 Task: Research Airbnb properties in Voronezh, Russia from 9th December, 2023 to 12th December, 2023 for 1 adult.1  bedroom having 1 bed and 1 bathroom. Property type can be flat. Amenities needed are: wifi. Look for 3 properties as per requirement.
Action: Mouse moved to (342, 136)
Screenshot: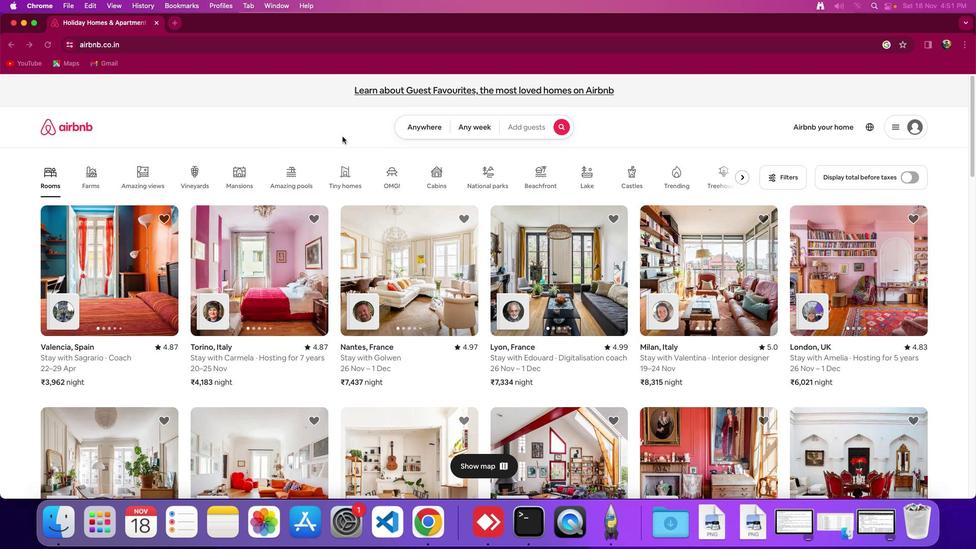 
Action: Mouse pressed left at (342, 136)
Screenshot: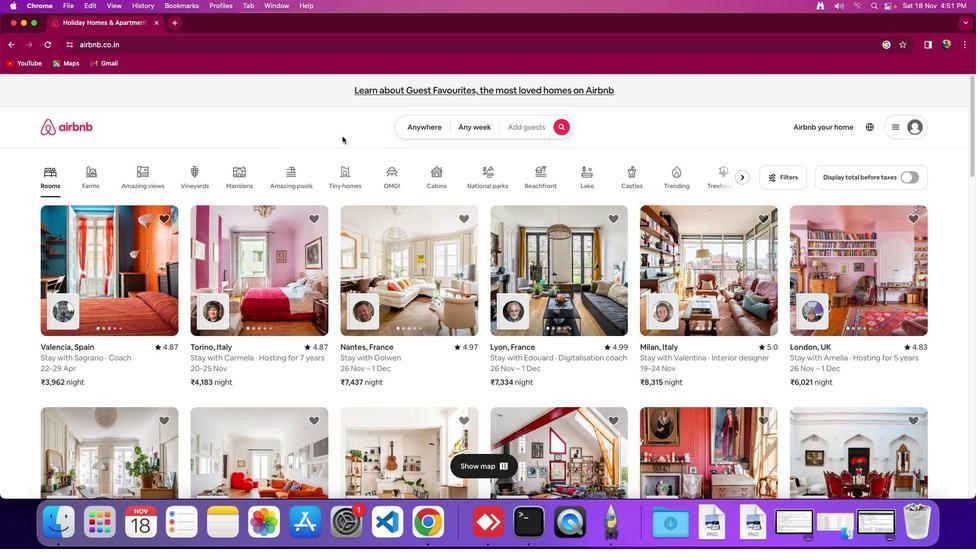 
Action: Mouse moved to (415, 129)
Screenshot: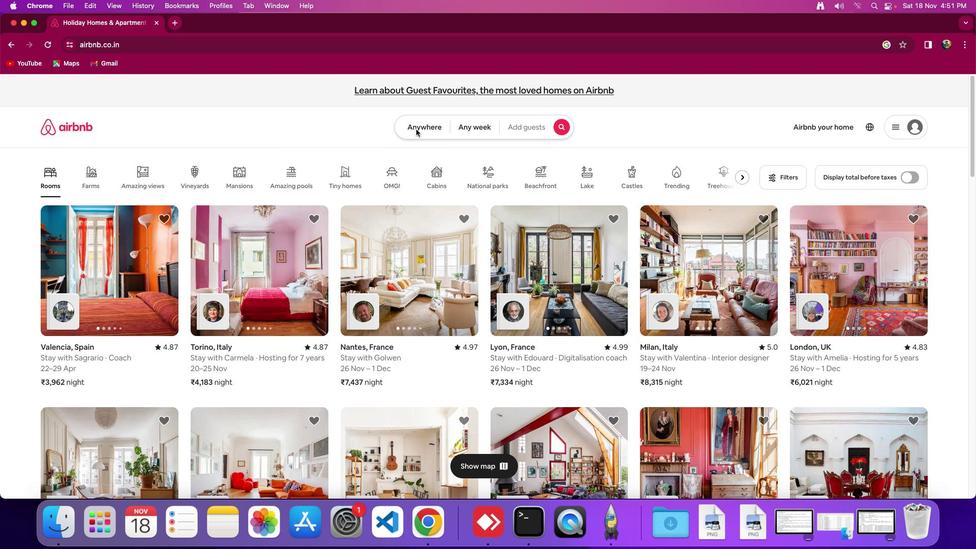 
Action: Mouse pressed left at (415, 129)
Screenshot: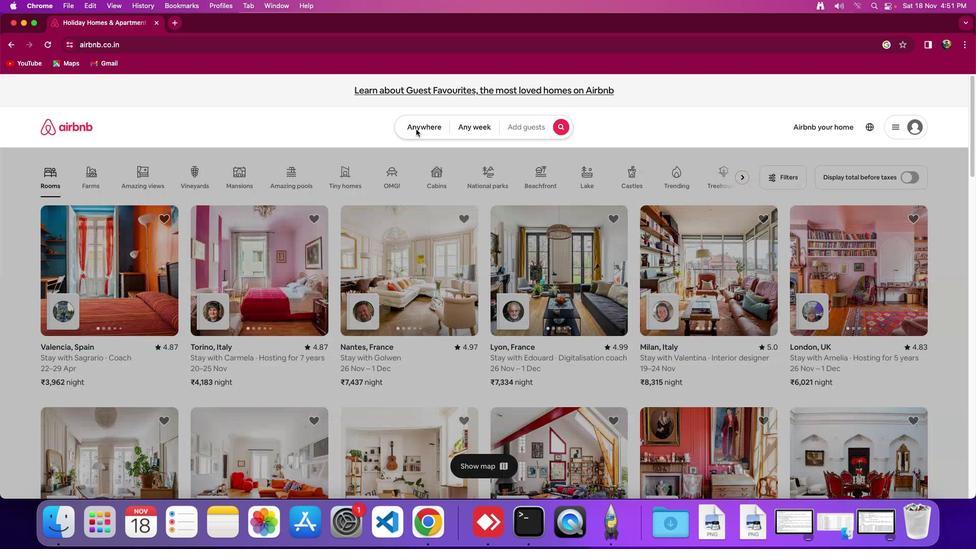 
Action: Mouse moved to (343, 166)
Screenshot: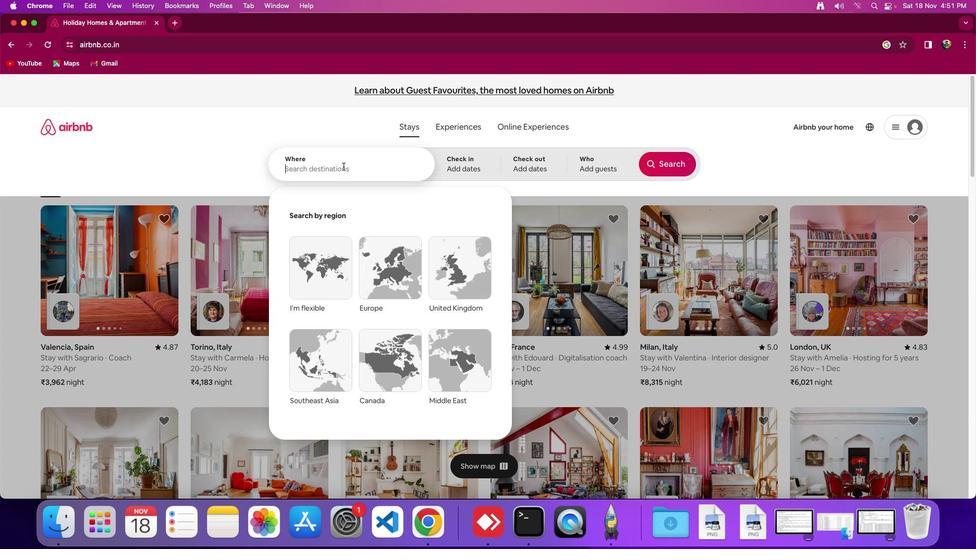 
Action: Mouse pressed left at (343, 166)
Screenshot: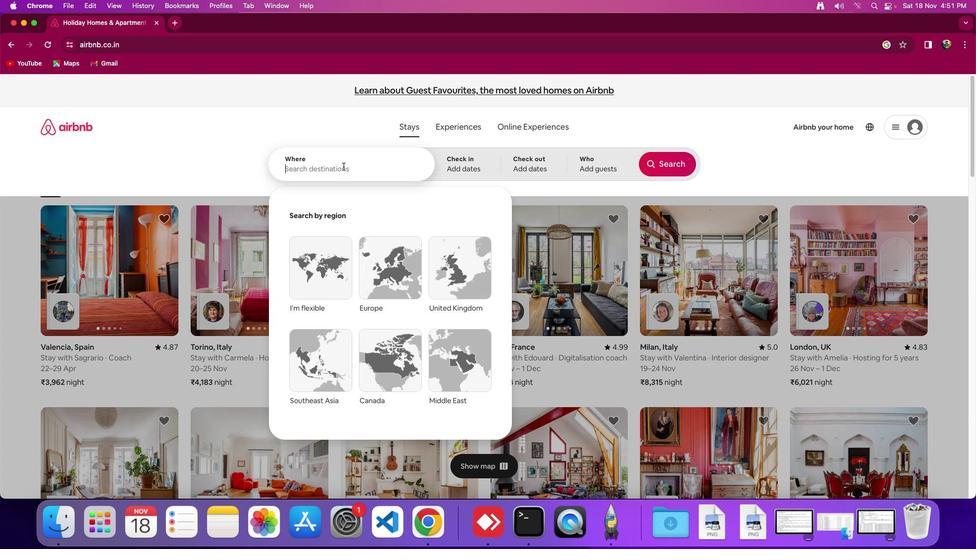 
Action: Key pressed Key.shift_r'V''o''r''o''n''e''z''h'','Key.spaceKey.shift_r'R''u''s''s''i''a'
Screenshot: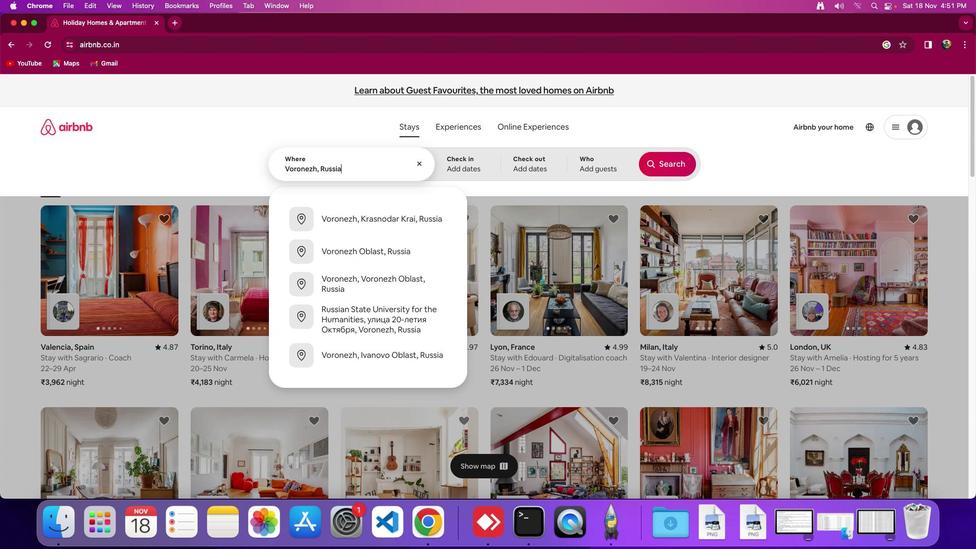 
Action: Mouse moved to (468, 169)
Screenshot: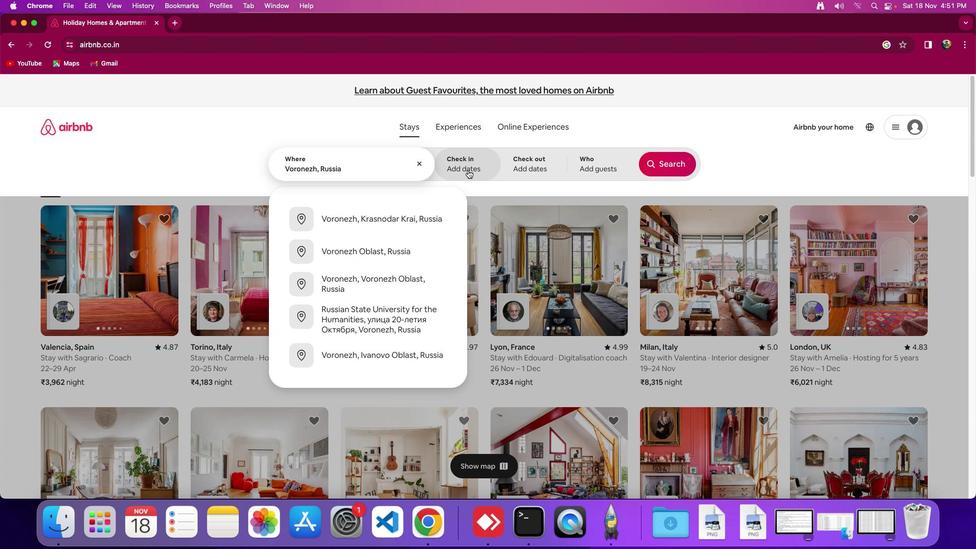 
Action: Mouse pressed left at (468, 169)
Screenshot: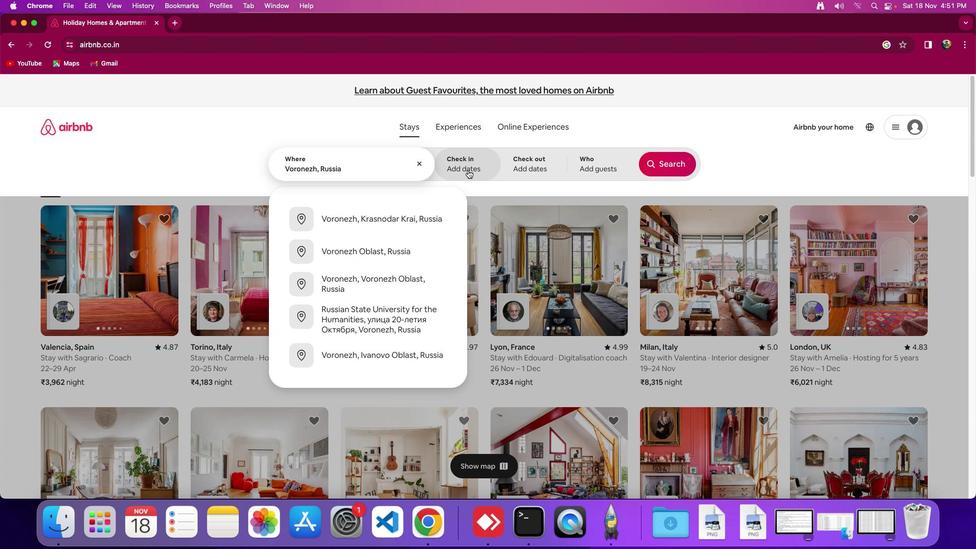 
Action: Mouse moved to (553, 340)
Screenshot: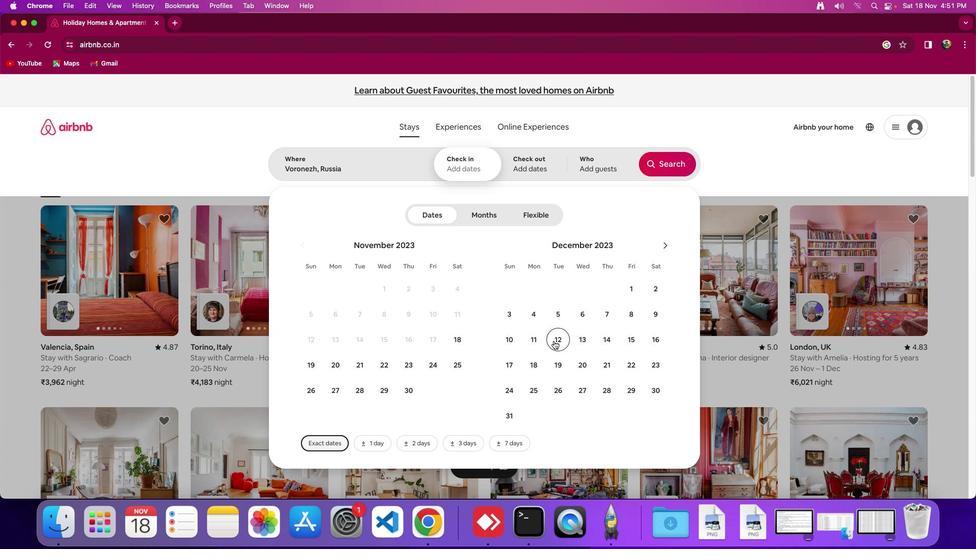 
Action: Mouse pressed left at (553, 340)
Screenshot: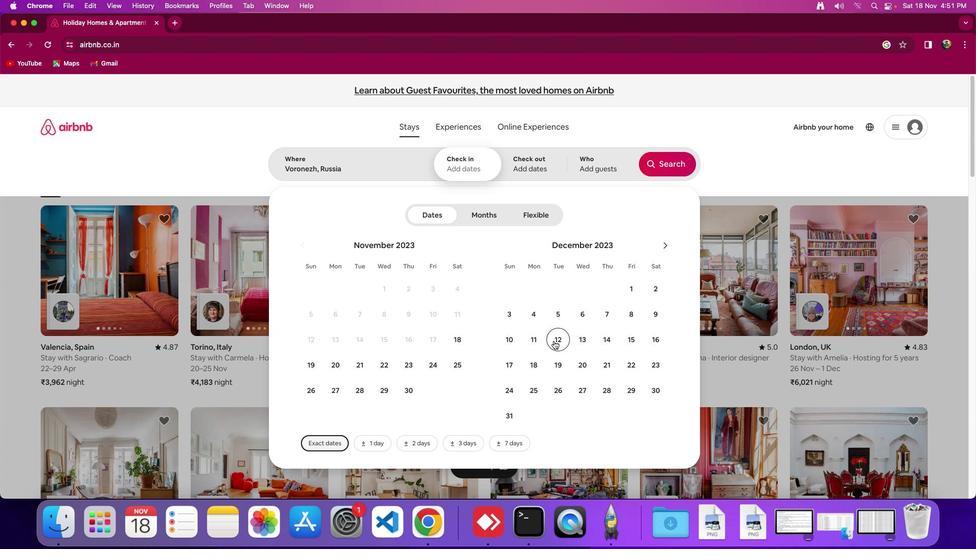 
Action: Mouse moved to (661, 312)
Screenshot: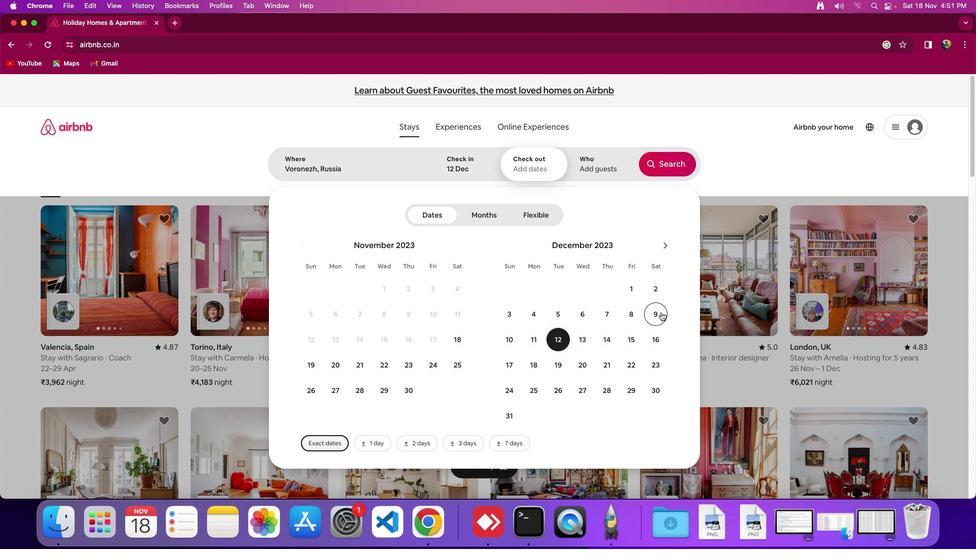 
Action: Mouse pressed left at (661, 312)
Screenshot: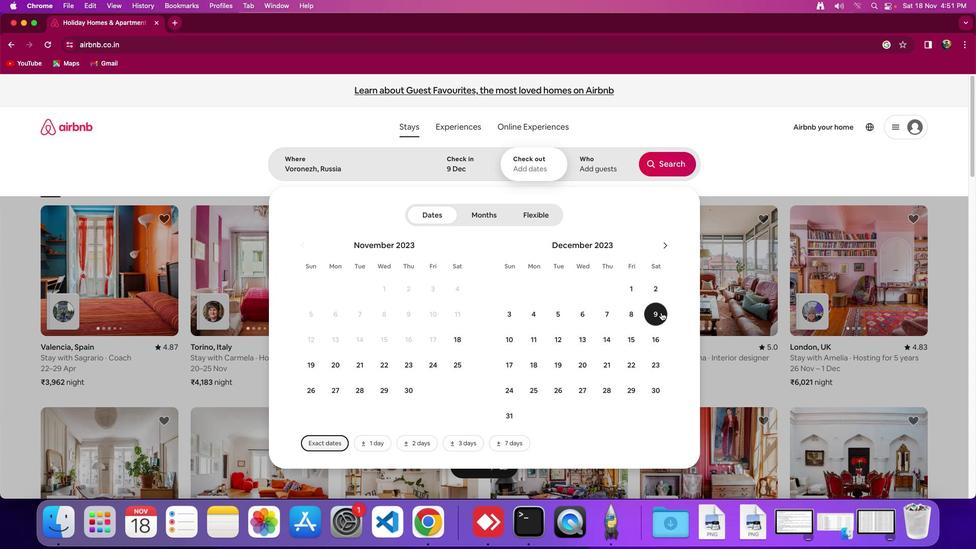 
Action: Mouse moved to (554, 345)
Screenshot: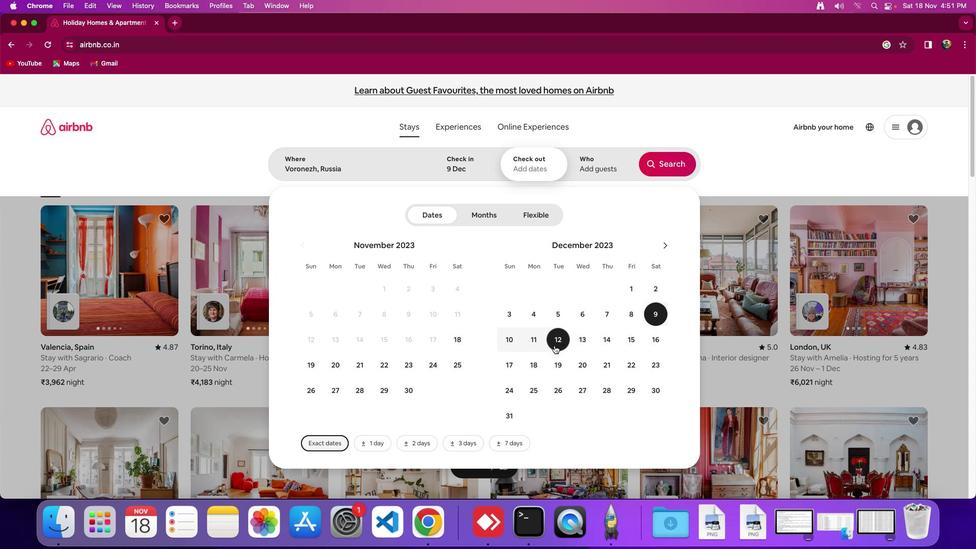 
Action: Mouse pressed left at (554, 345)
Screenshot: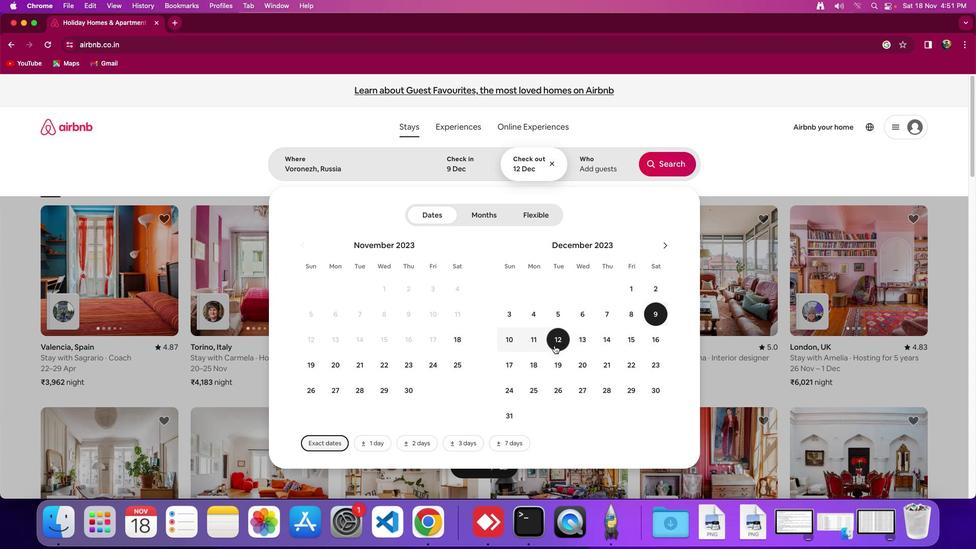 
Action: Mouse moved to (604, 164)
Screenshot: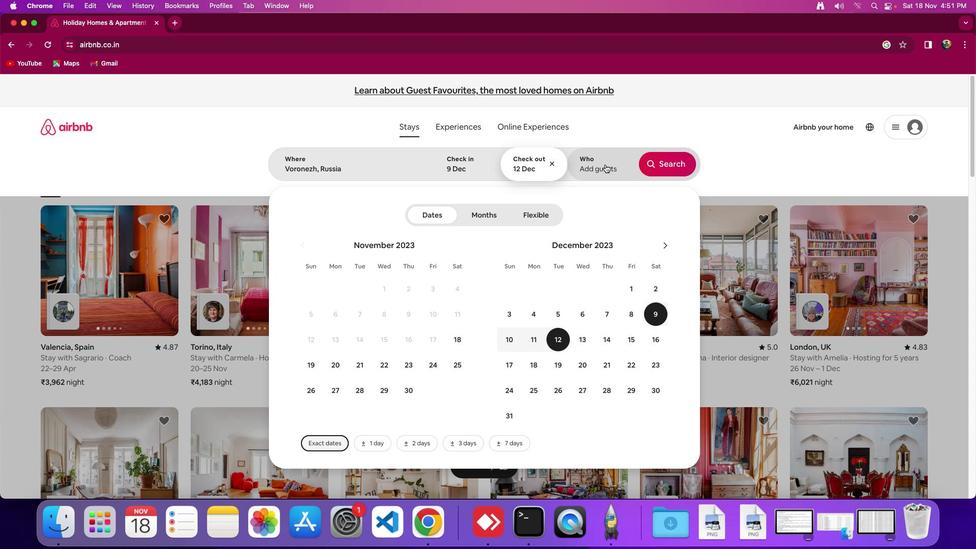 
Action: Mouse pressed left at (604, 164)
Screenshot: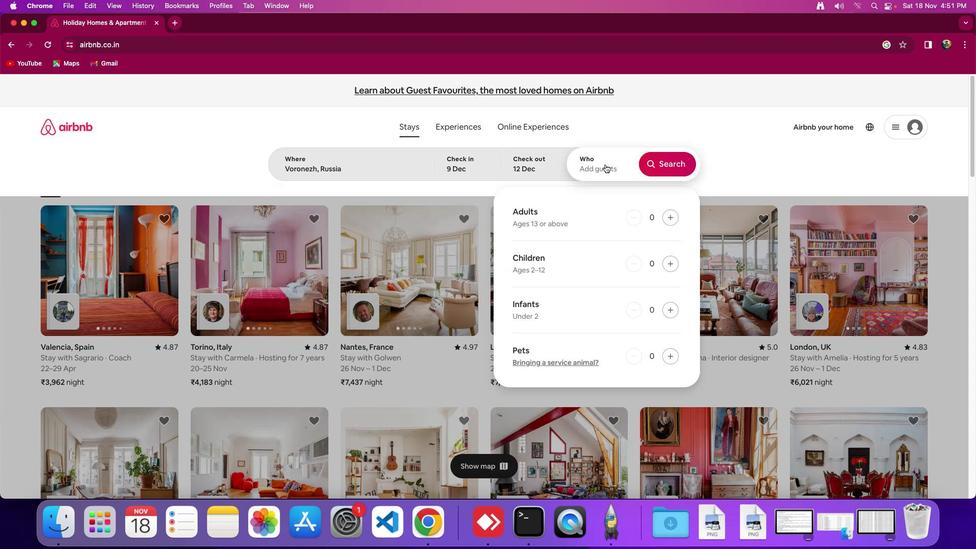 
Action: Mouse moved to (673, 219)
Screenshot: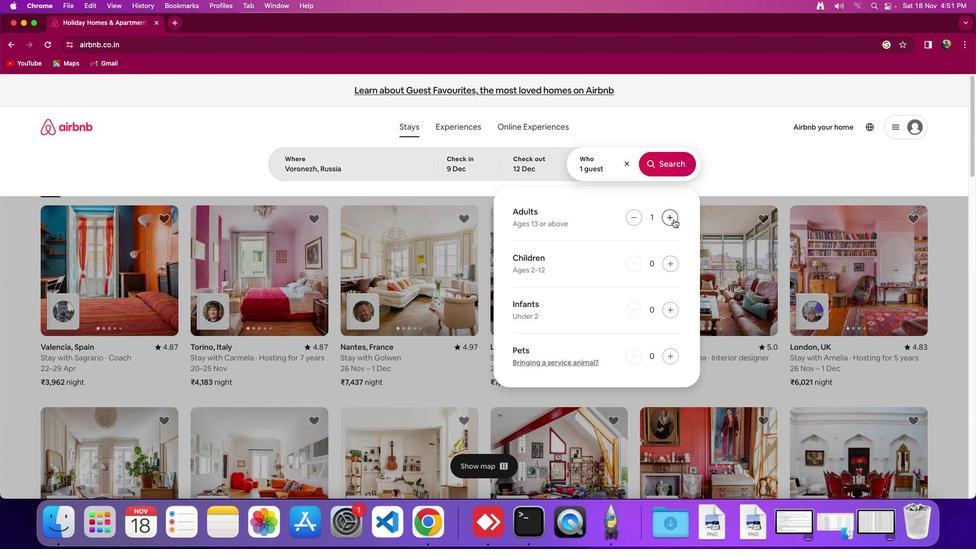 
Action: Mouse pressed left at (673, 219)
Screenshot: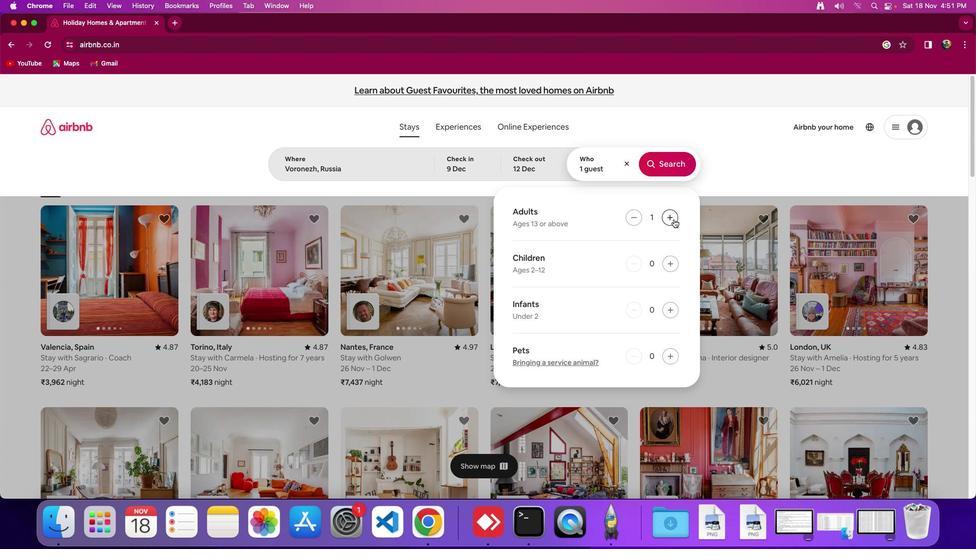 
Action: Mouse moved to (665, 165)
Screenshot: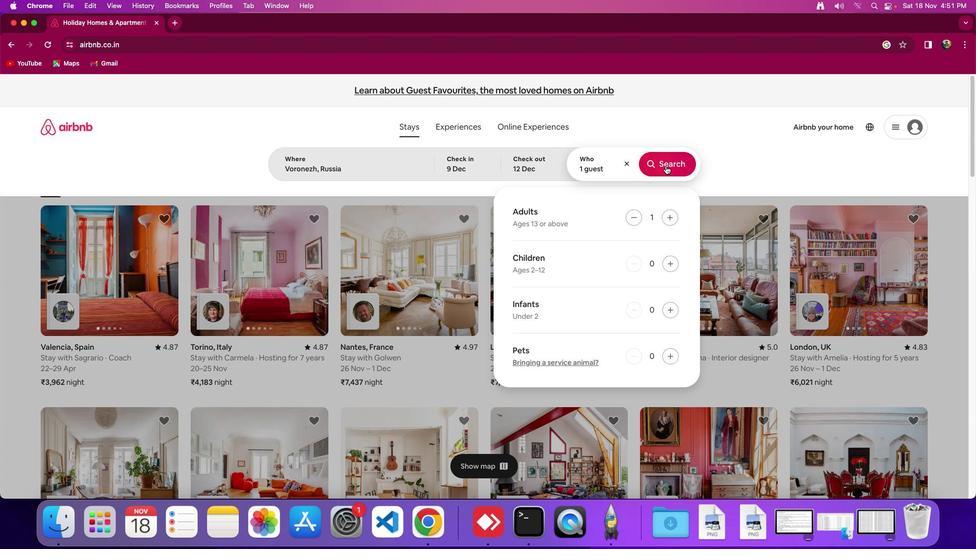 
Action: Mouse pressed left at (665, 165)
Screenshot: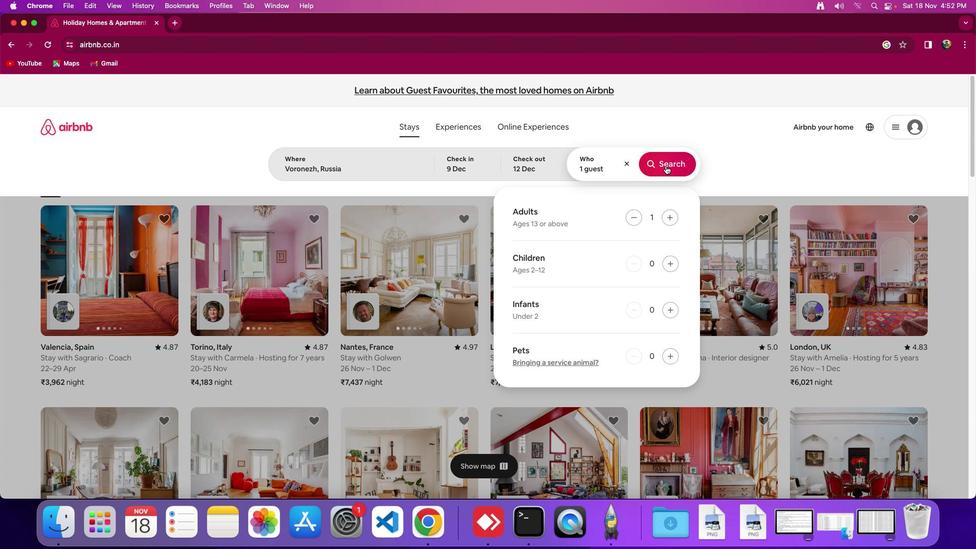 
Action: Mouse moved to (805, 133)
Screenshot: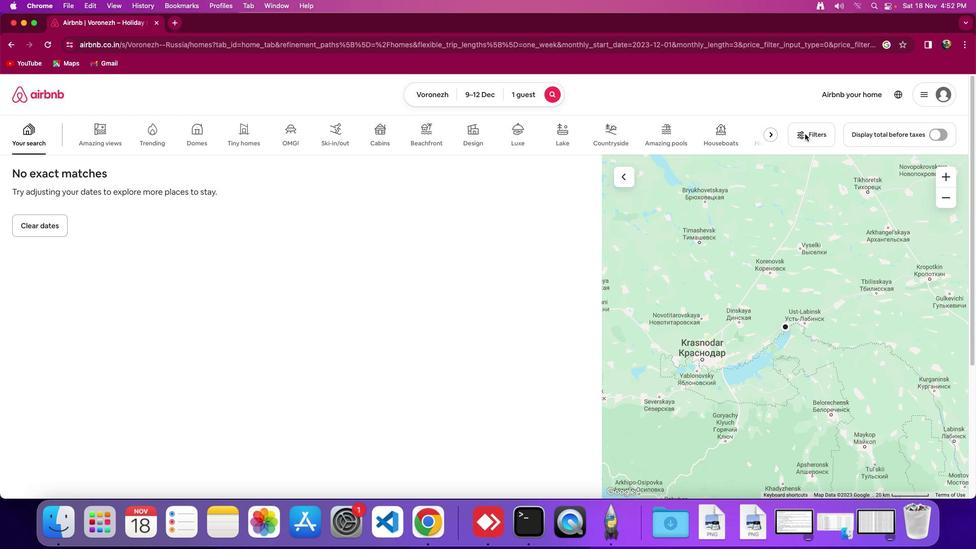 
Action: Mouse pressed left at (805, 133)
Screenshot: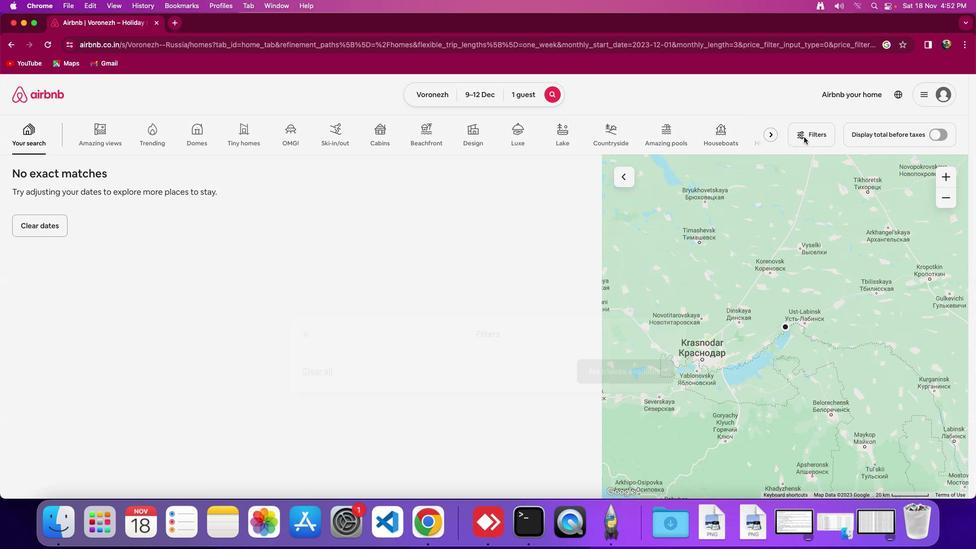 
Action: Mouse moved to (524, 279)
Screenshot: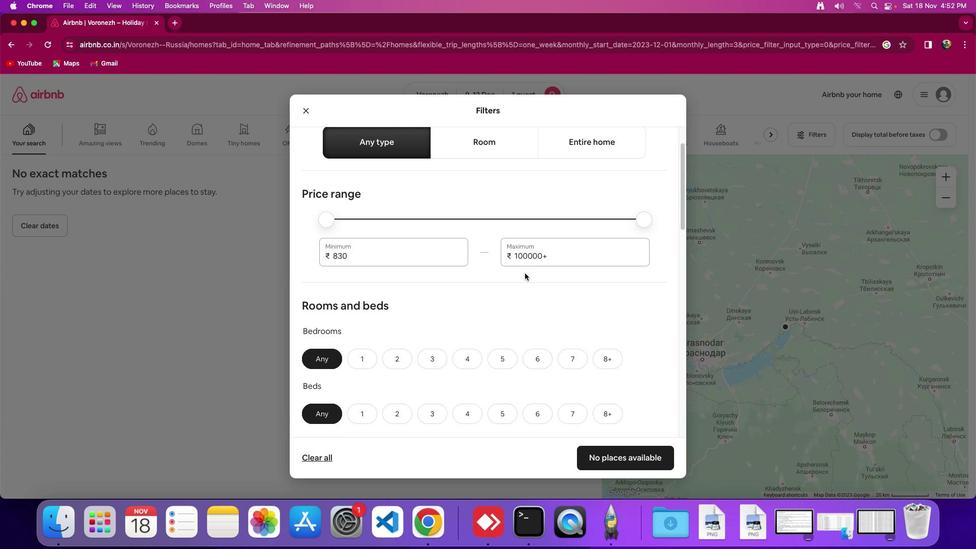 
Action: Mouse scrolled (524, 279) with delta (0, 0)
Screenshot: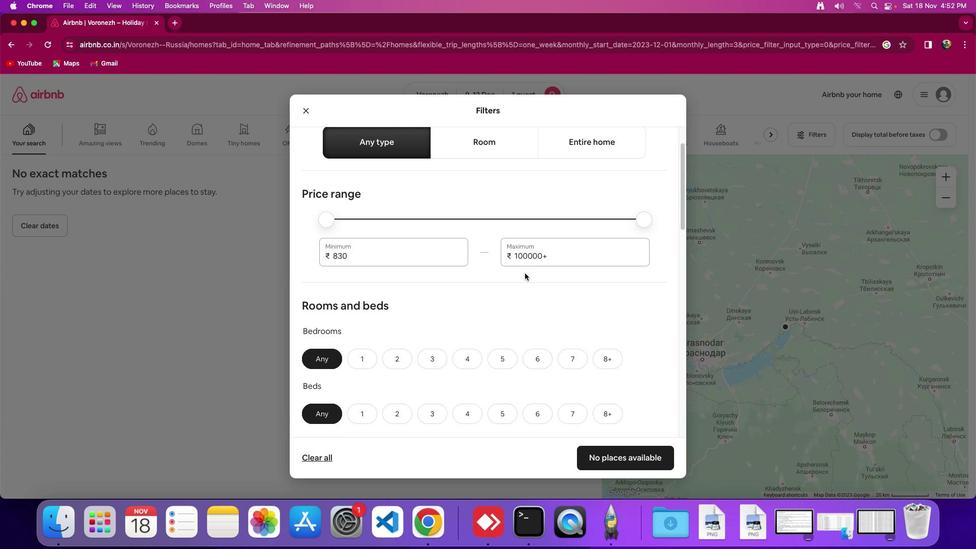 
Action: Mouse moved to (524, 277)
Screenshot: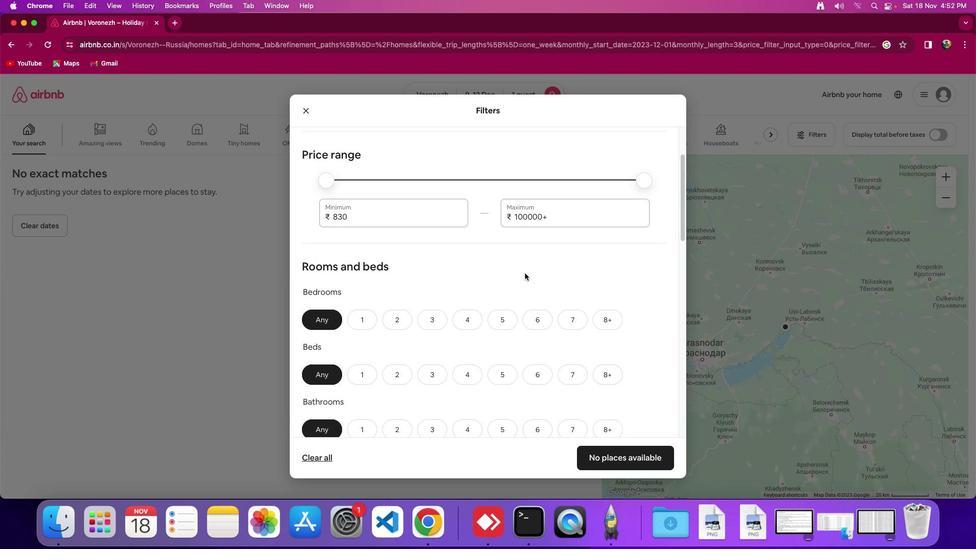 
Action: Mouse scrolled (524, 277) with delta (0, 0)
Screenshot: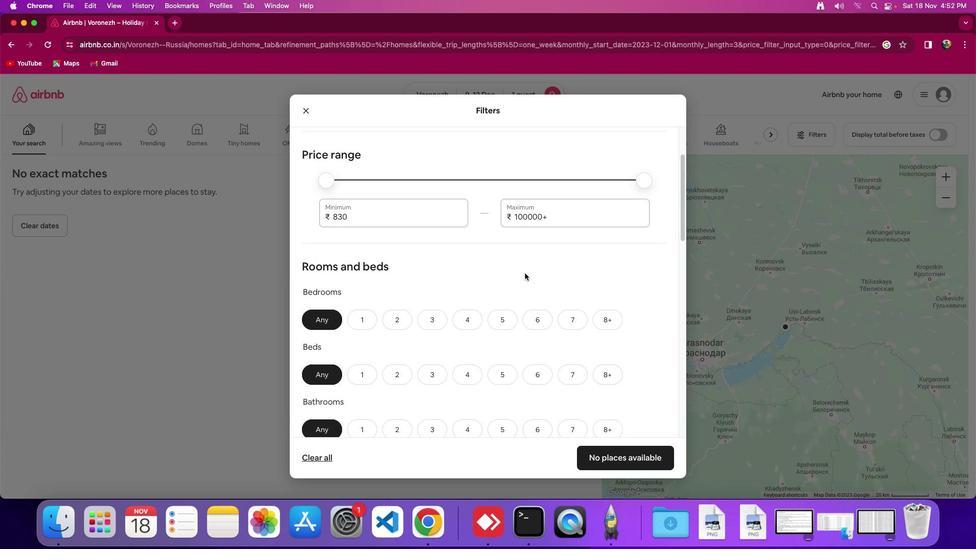 
Action: Mouse moved to (524, 274)
Screenshot: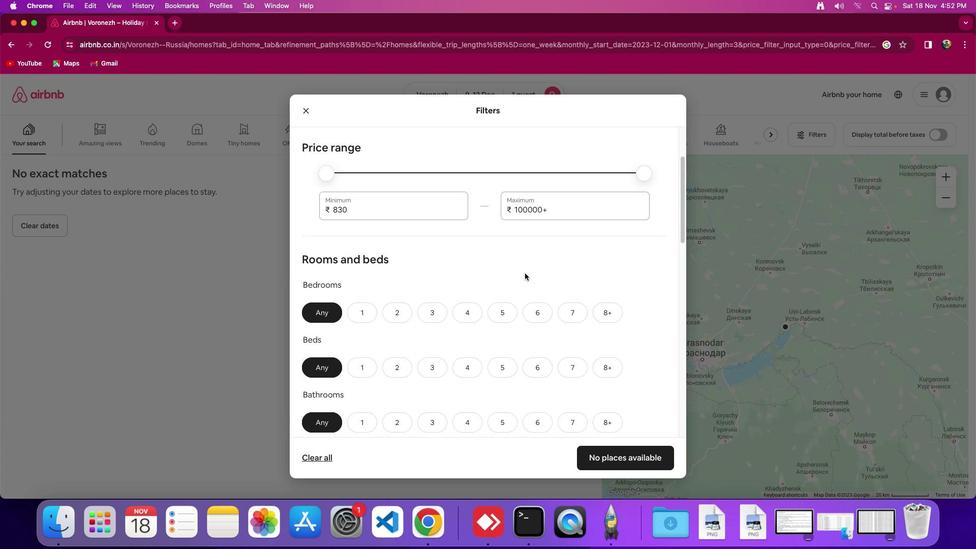 
Action: Mouse scrolled (524, 274) with delta (0, -1)
Screenshot: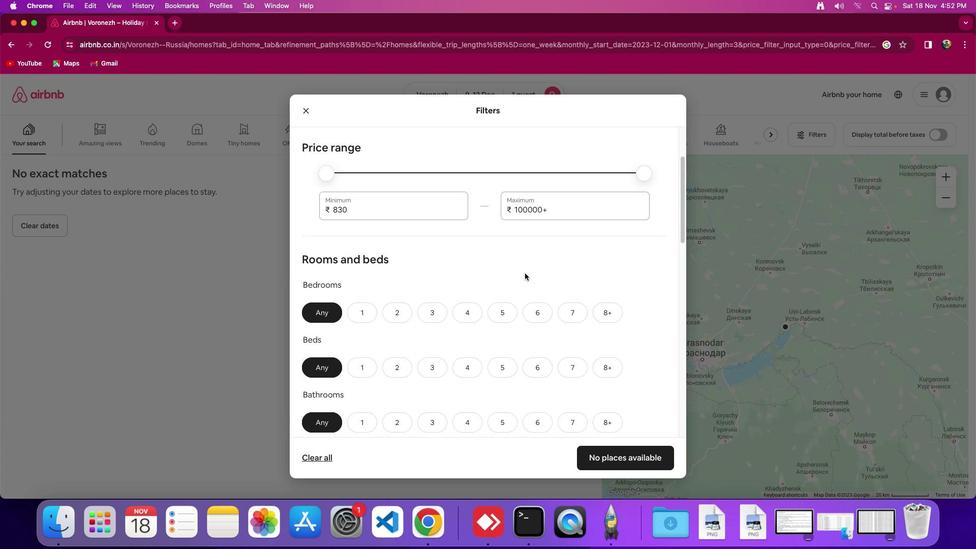 
Action: Mouse moved to (523, 275)
Screenshot: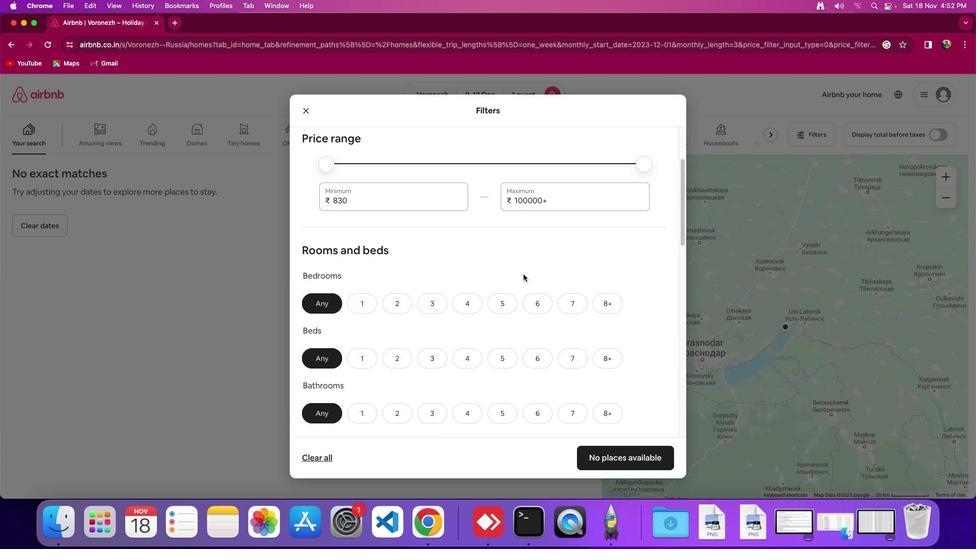 
Action: Mouse scrolled (523, 275) with delta (0, 0)
Screenshot: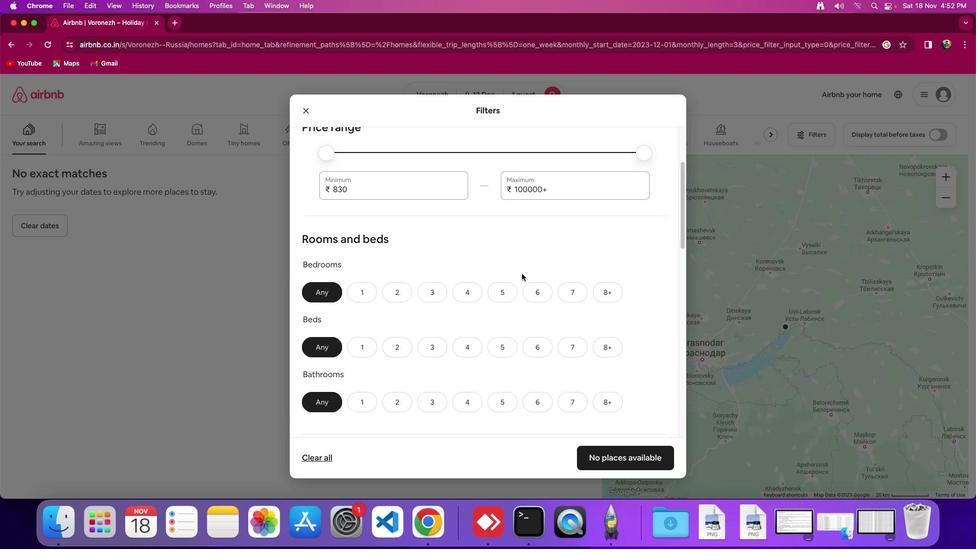 
Action: Mouse scrolled (523, 275) with delta (0, 0)
Screenshot: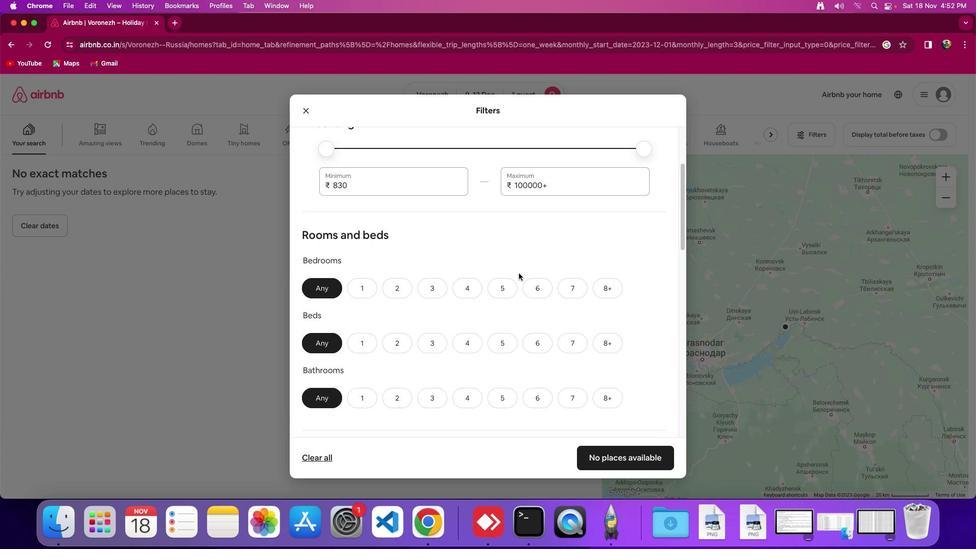 
Action: Mouse moved to (361, 288)
Screenshot: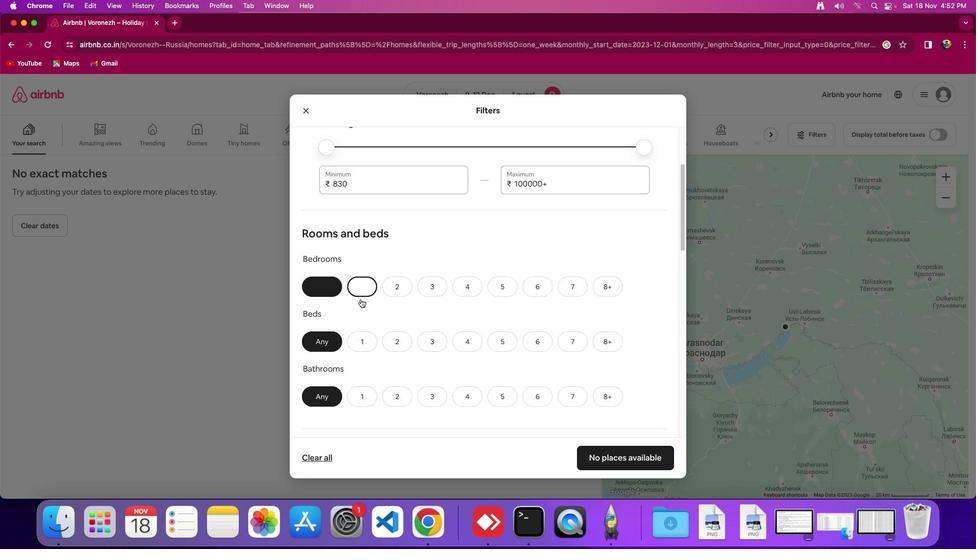 
Action: Mouse pressed left at (361, 288)
Screenshot: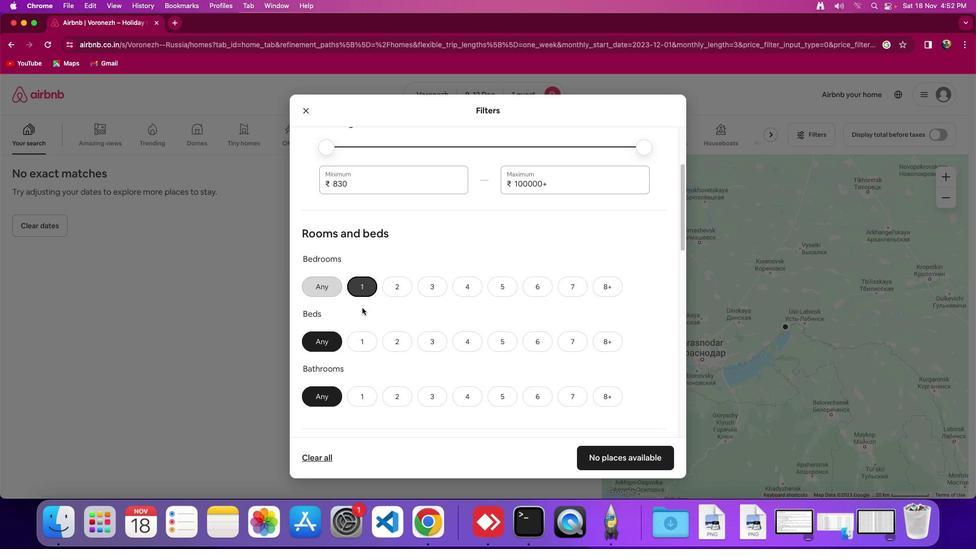 
Action: Mouse moved to (364, 337)
Screenshot: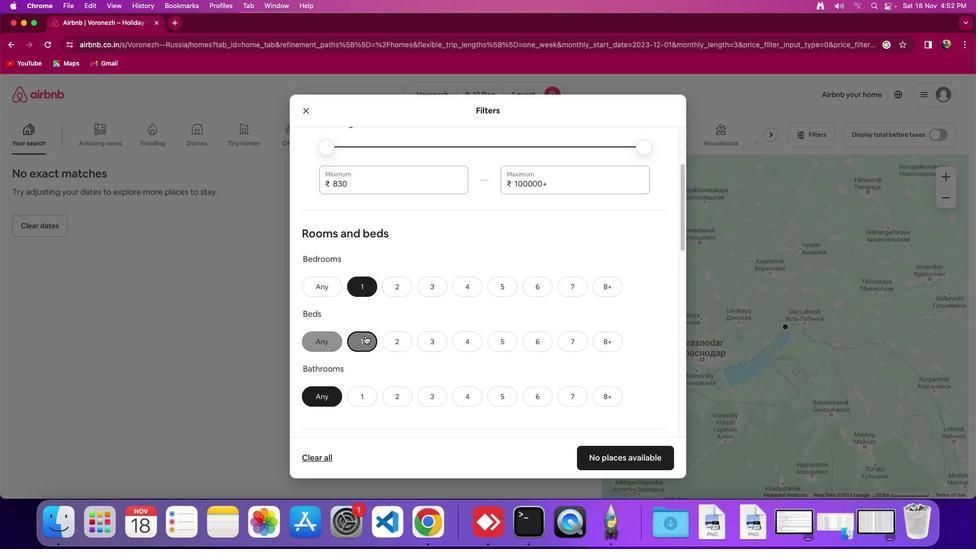 
Action: Mouse pressed left at (364, 337)
Screenshot: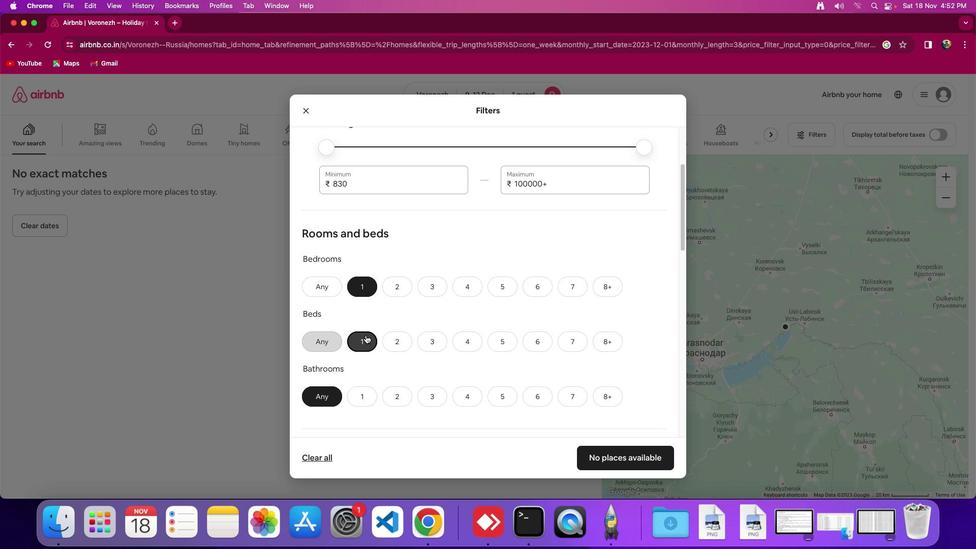 
Action: Mouse moved to (371, 331)
Screenshot: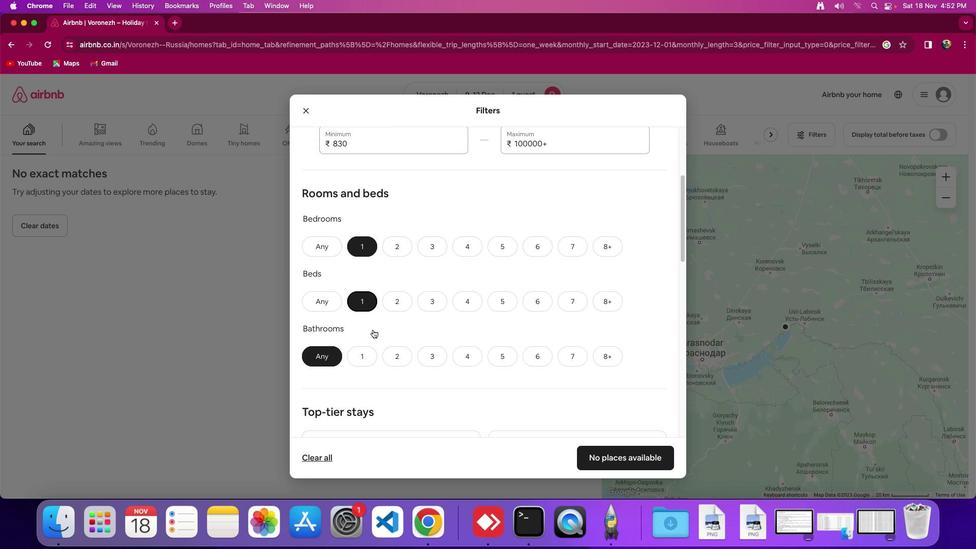 
Action: Mouse scrolled (371, 331) with delta (0, 0)
Screenshot: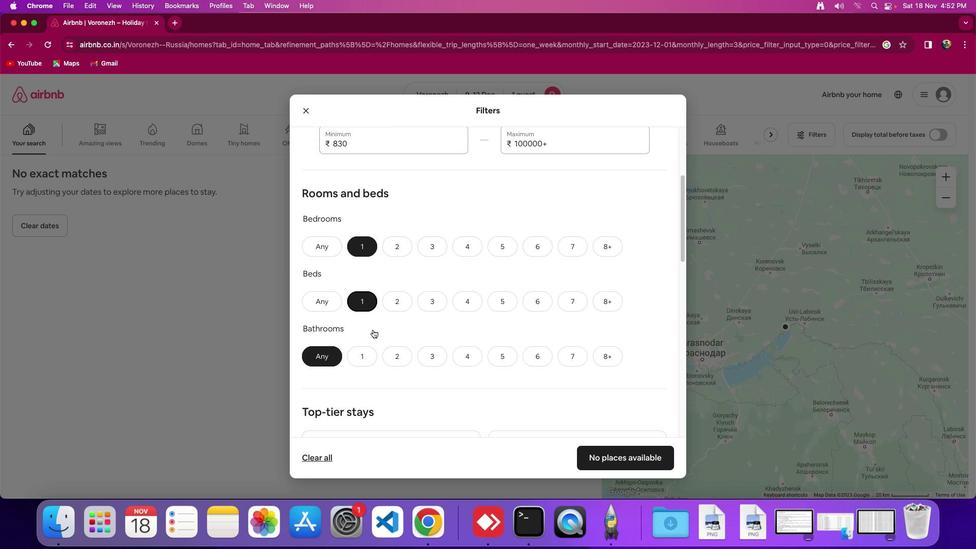 
Action: Mouse moved to (372, 331)
Screenshot: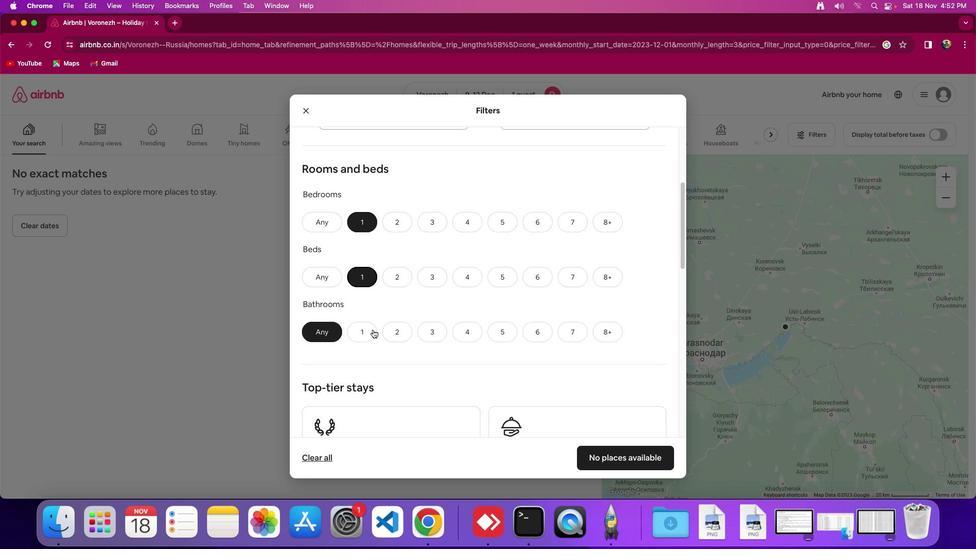 
Action: Mouse scrolled (372, 331) with delta (0, 0)
Screenshot: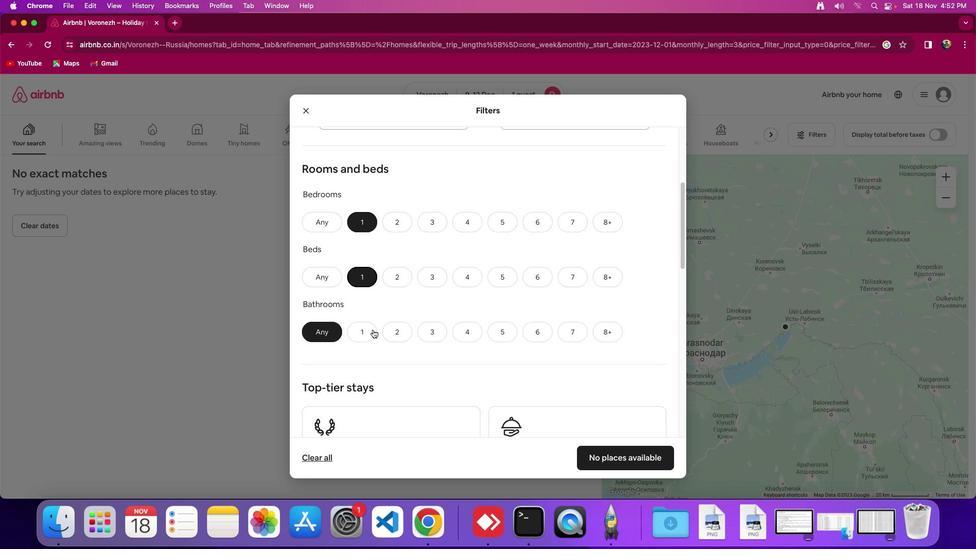 
Action: Mouse moved to (372, 329)
Screenshot: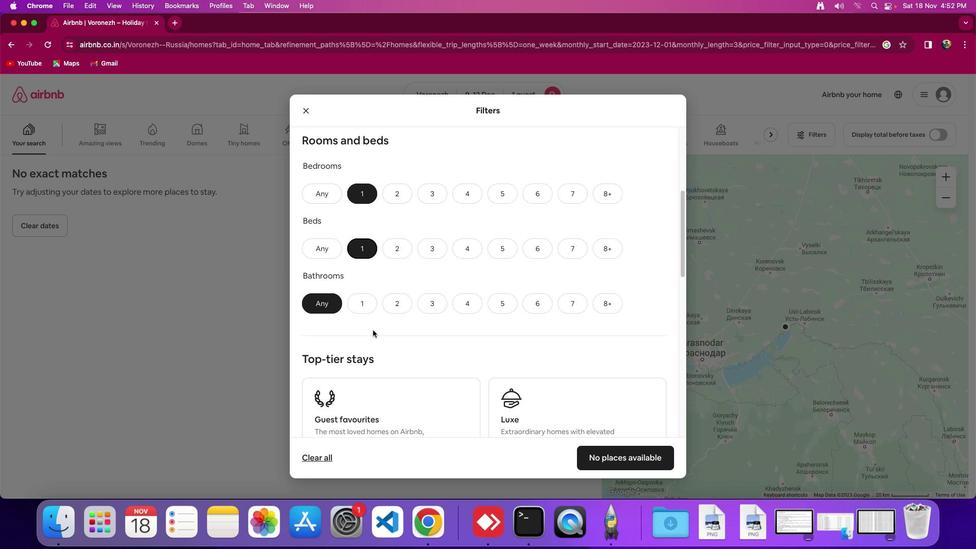 
Action: Mouse scrolled (372, 329) with delta (0, -1)
Screenshot: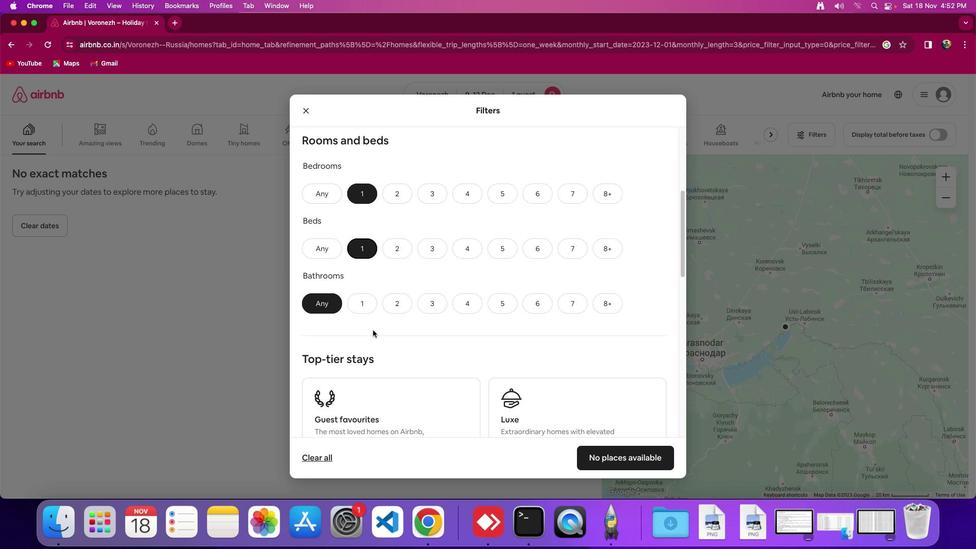 
Action: Mouse moved to (361, 301)
Screenshot: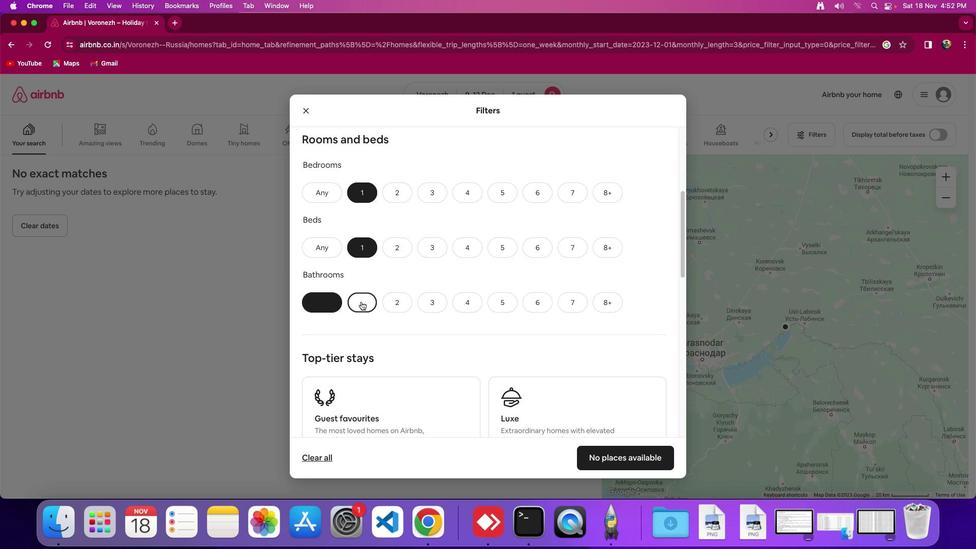
Action: Mouse pressed left at (361, 301)
Screenshot: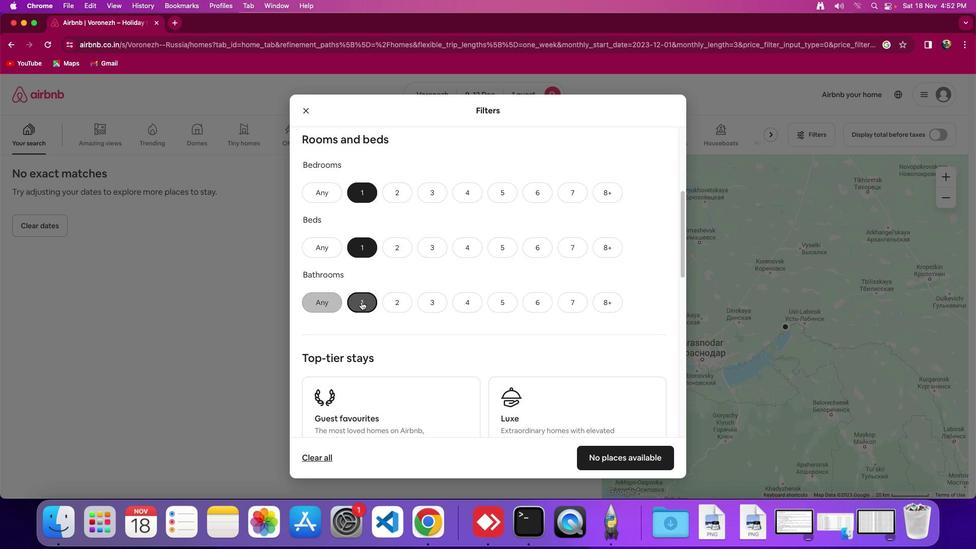 
Action: Mouse moved to (448, 316)
Screenshot: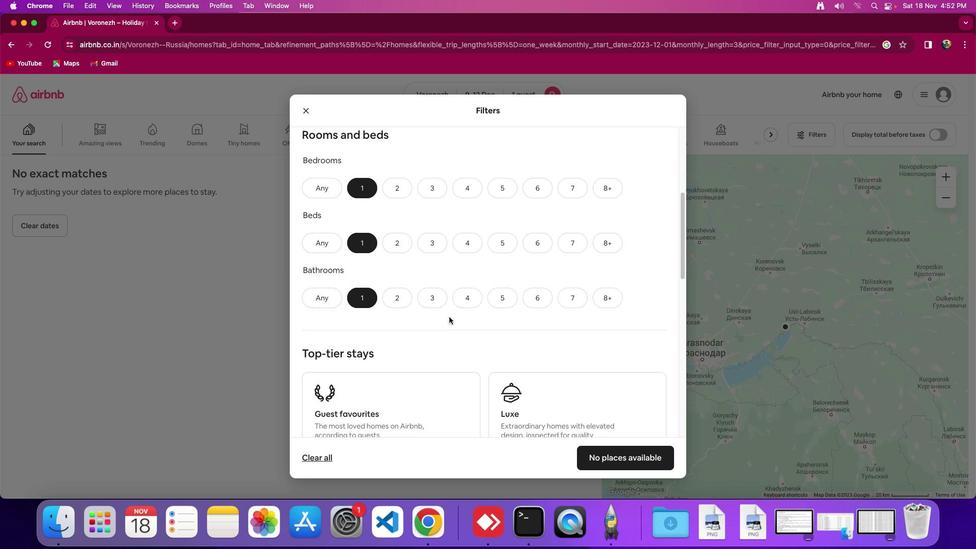
Action: Mouse scrolled (448, 316) with delta (0, 0)
Screenshot: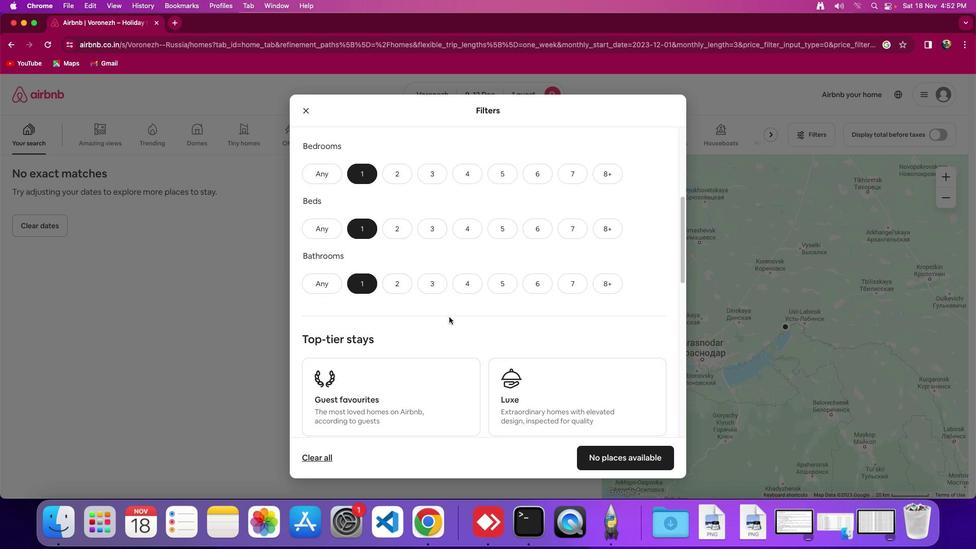 
Action: Mouse scrolled (448, 316) with delta (0, 0)
Screenshot: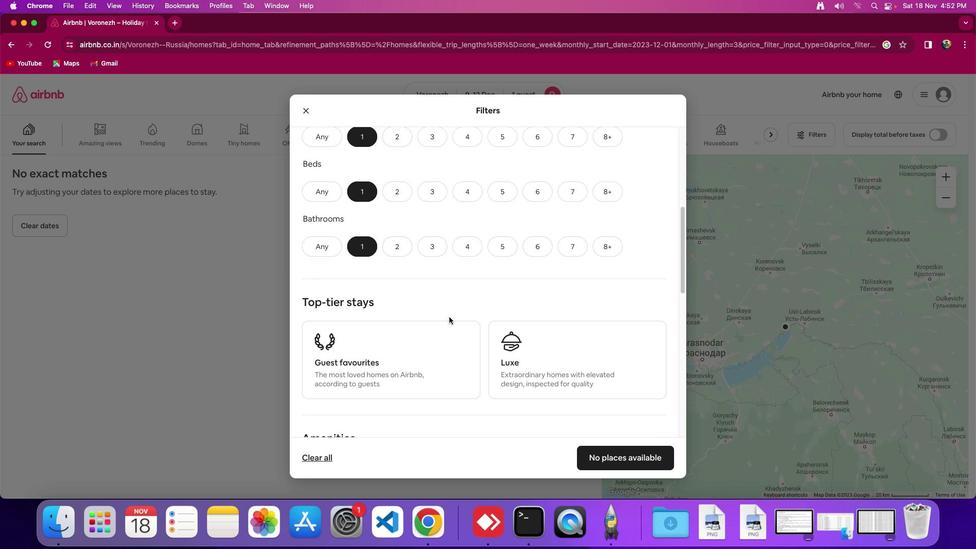 
Action: Mouse scrolled (448, 316) with delta (0, -1)
Screenshot: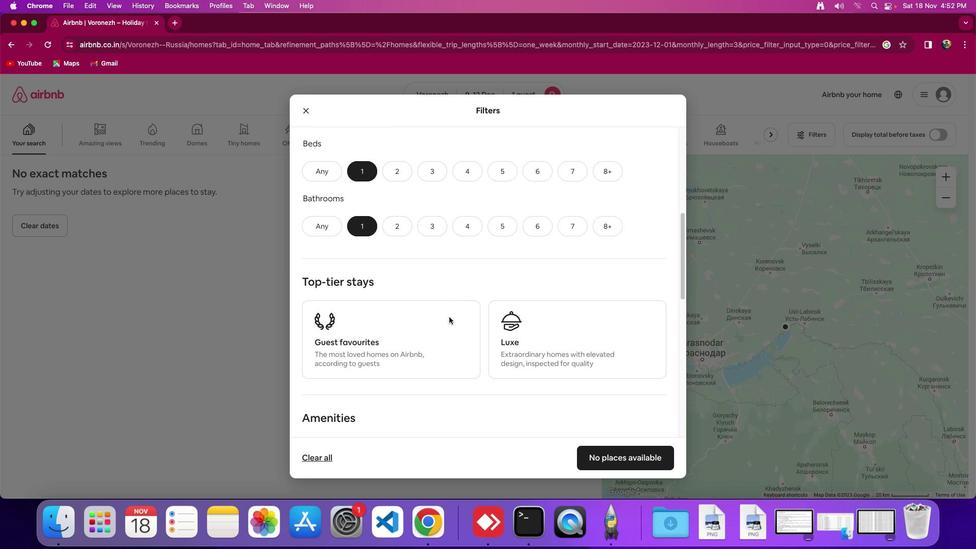 
Action: Mouse scrolled (448, 316) with delta (0, 0)
Screenshot: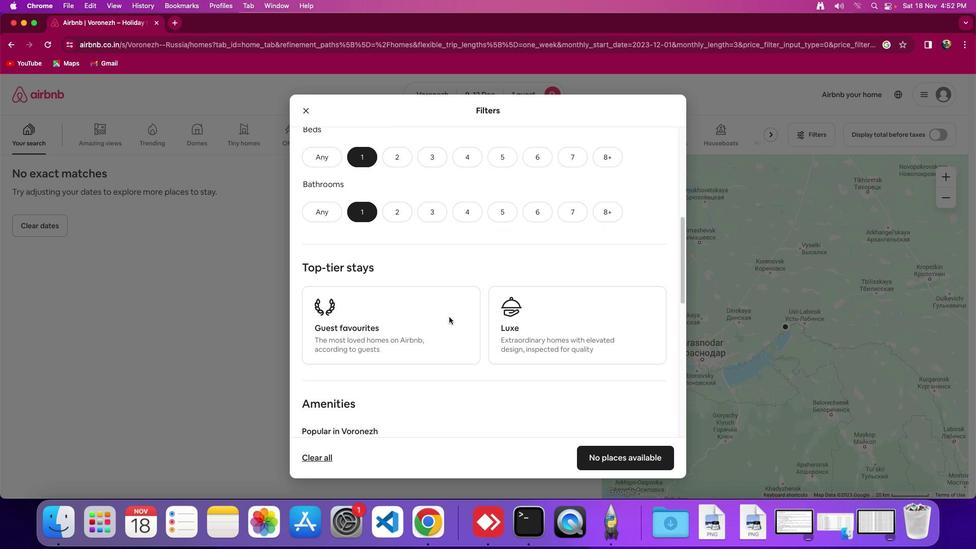 
Action: Mouse scrolled (448, 316) with delta (0, 0)
Screenshot: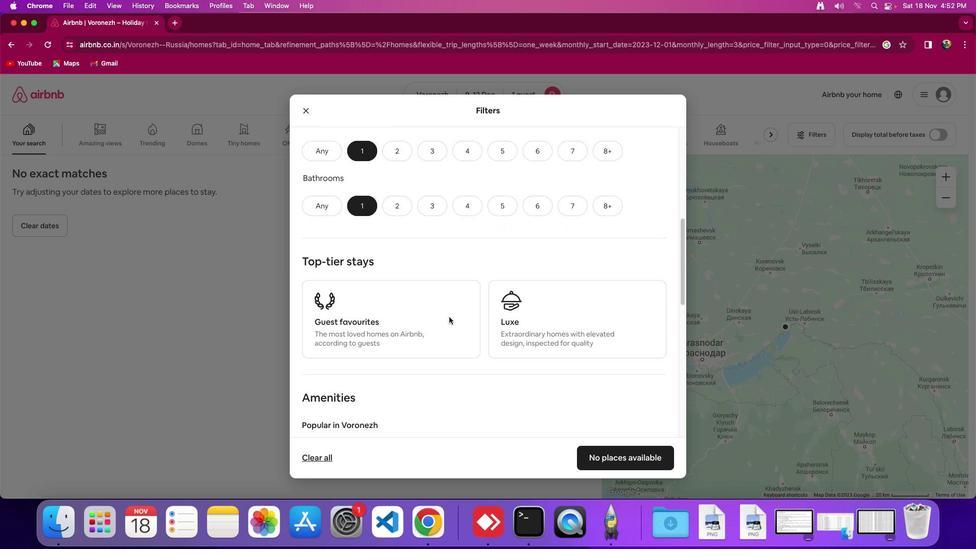 
Action: Mouse scrolled (448, 316) with delta (0, 0)
Screenshot: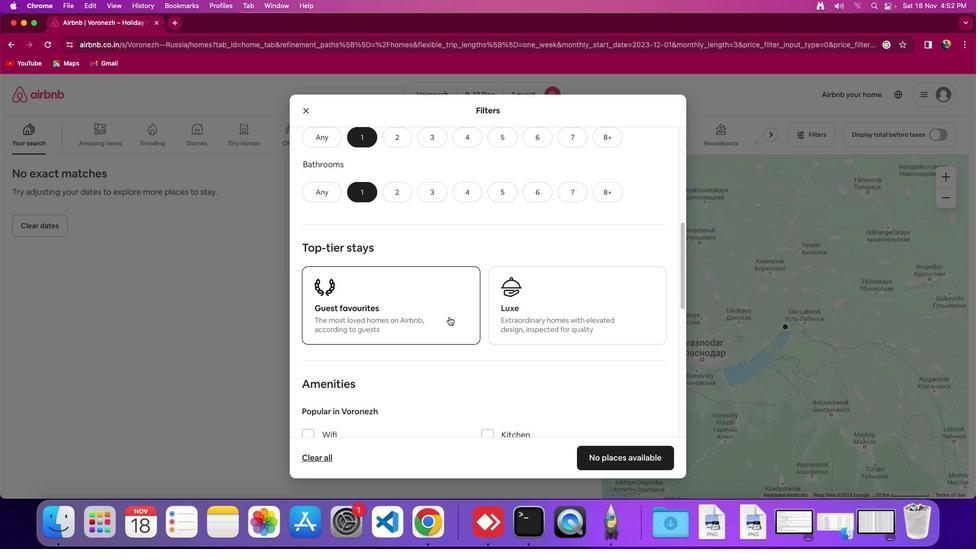 
Action: Mouse scrolled (448, 316) with delta (0, 0)
Screenshot: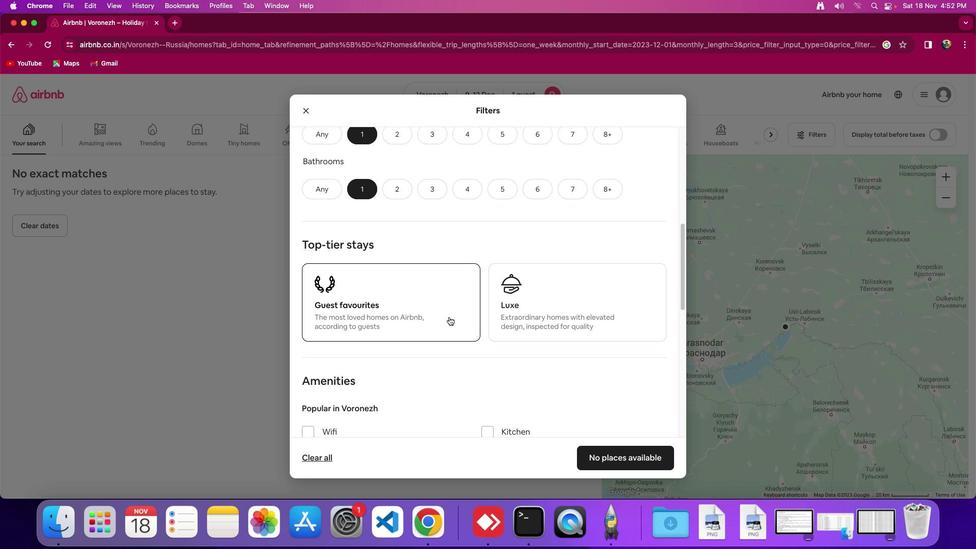 
Action: Mouse scrolled (448, 316) with delta (0, 0)
Screenshot: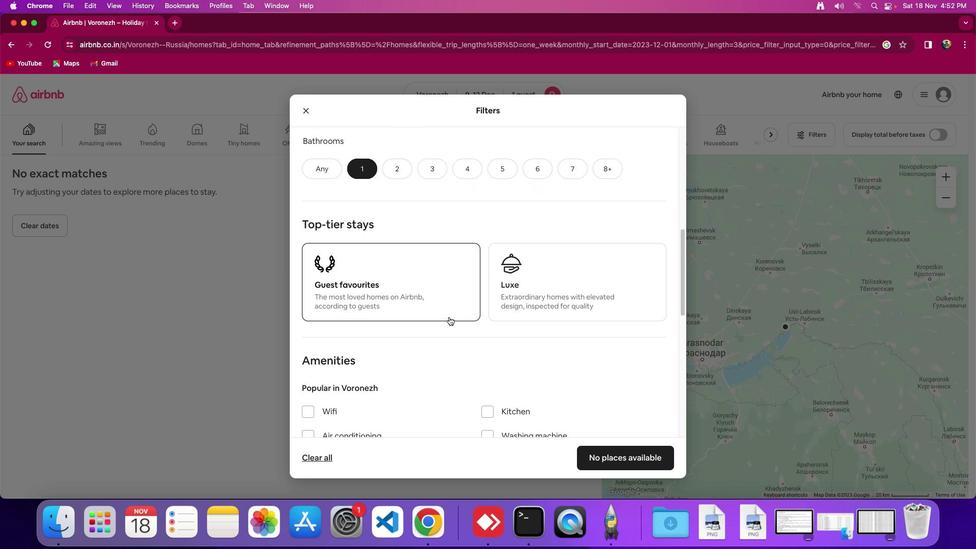 
Action: Mouse scrolled (448, 316) with delta (0, 0)
Screenshot: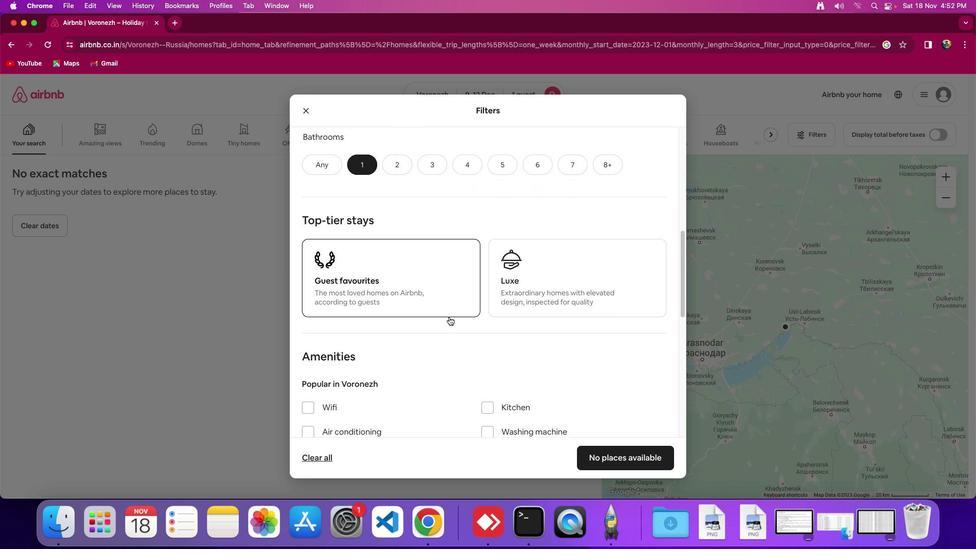 
Action: Mouse scrolled (448, 316) with delta (0, 0)
Screenshot: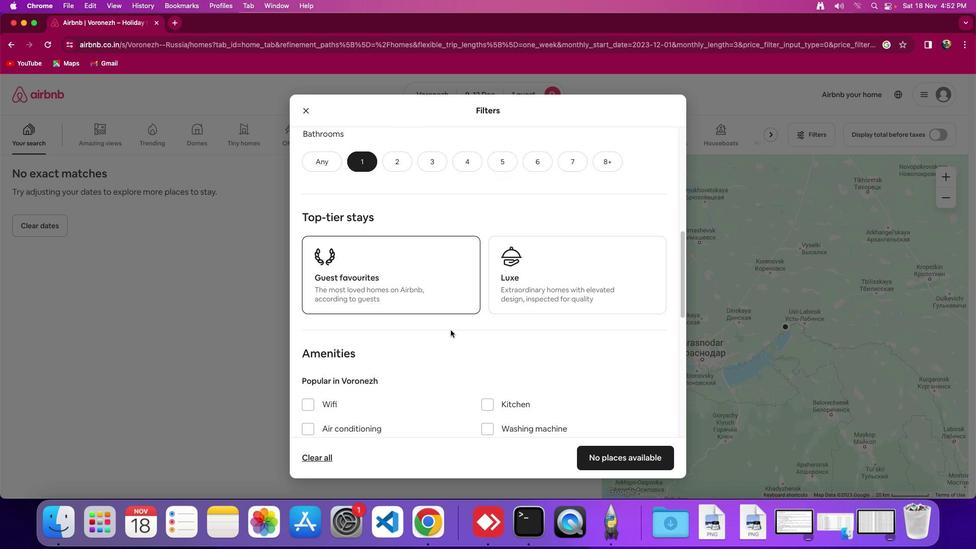 
Action: Mouse moved to (452, 332)
Screenshot: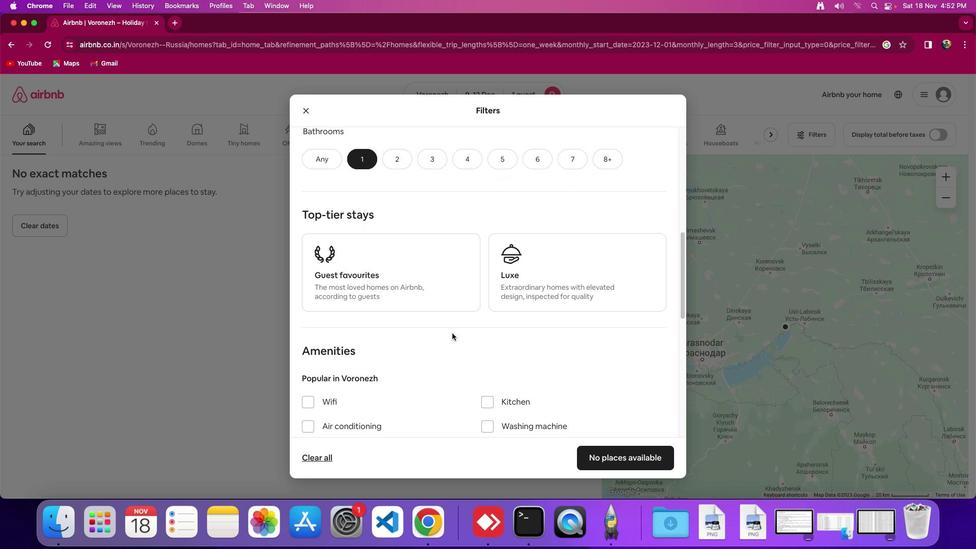 
Action: Mouse scrolled (452, 332) with delta (0, 0)
Screenshot: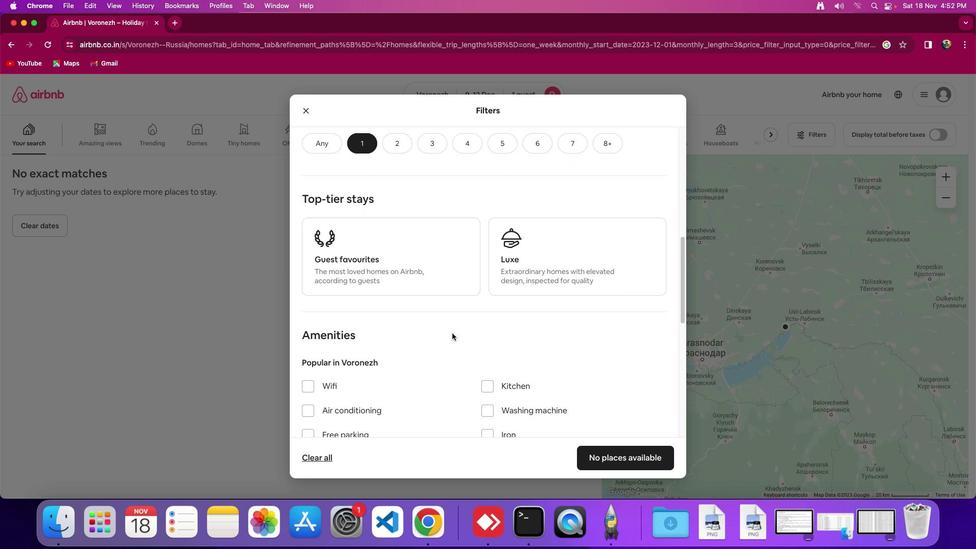 
Action: Mouse scrolled (452, 332) with delta (0, 0)
Screenshot: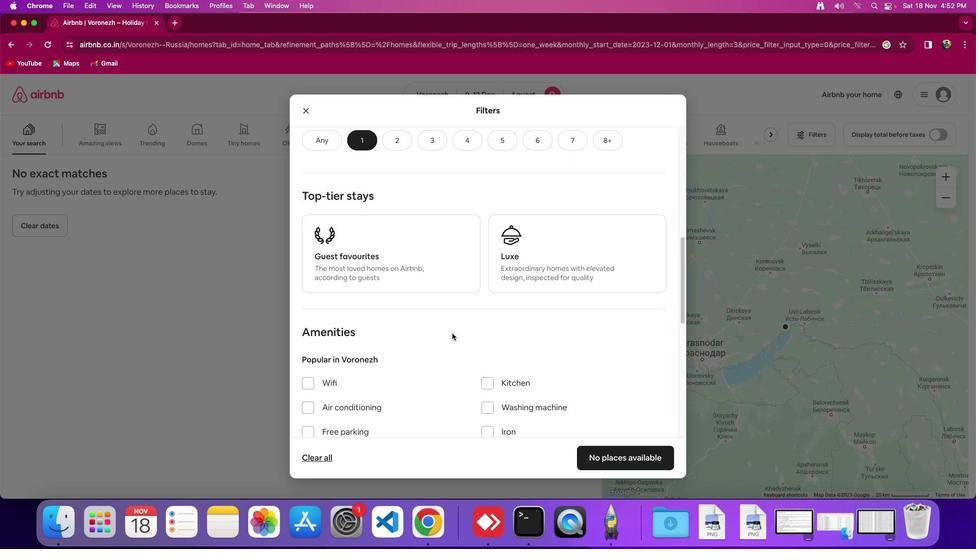 
Action: Mouse moved to (408, 316)
Screenshot: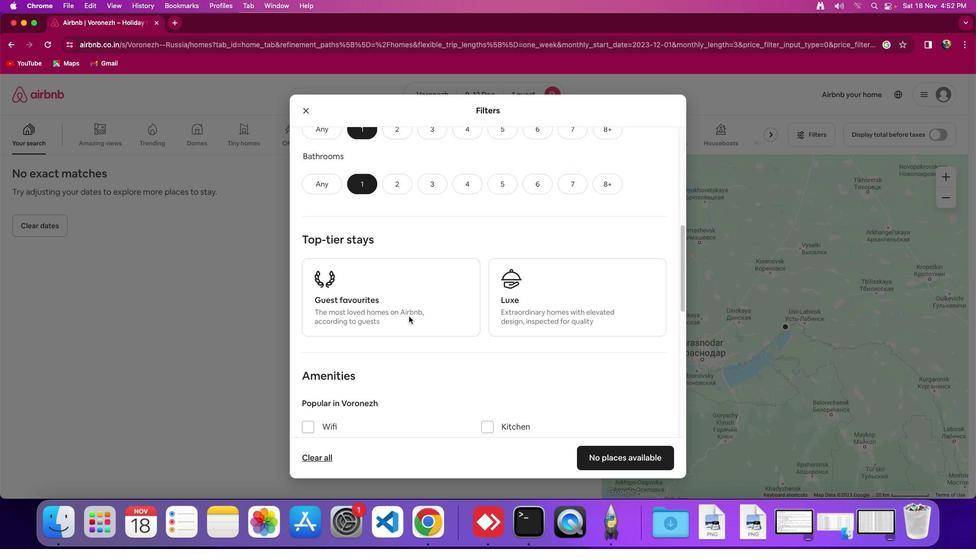 
Action: Mouse scrolled (408, 316) with delta (0, 0)
Screenshot: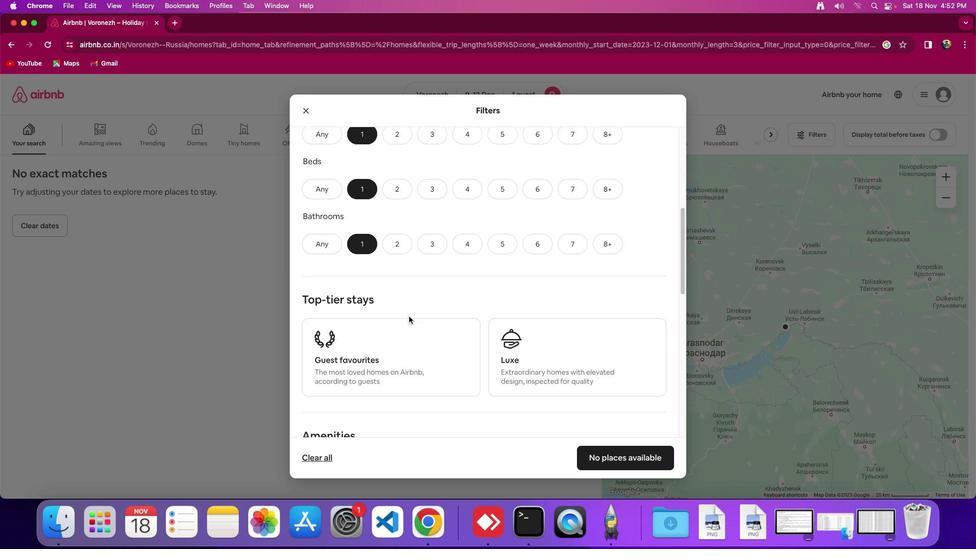 
Action: Mouse scrolled (408, 316) with delta (0, 0)
Screenshot: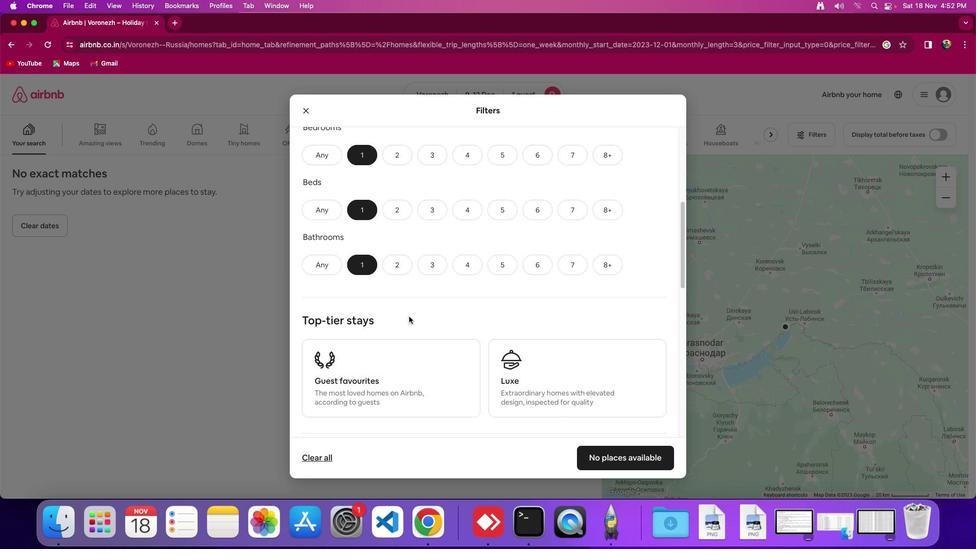 
Action: Mouse scrolled (408, 316) with delta (0, 2)
Screenshot: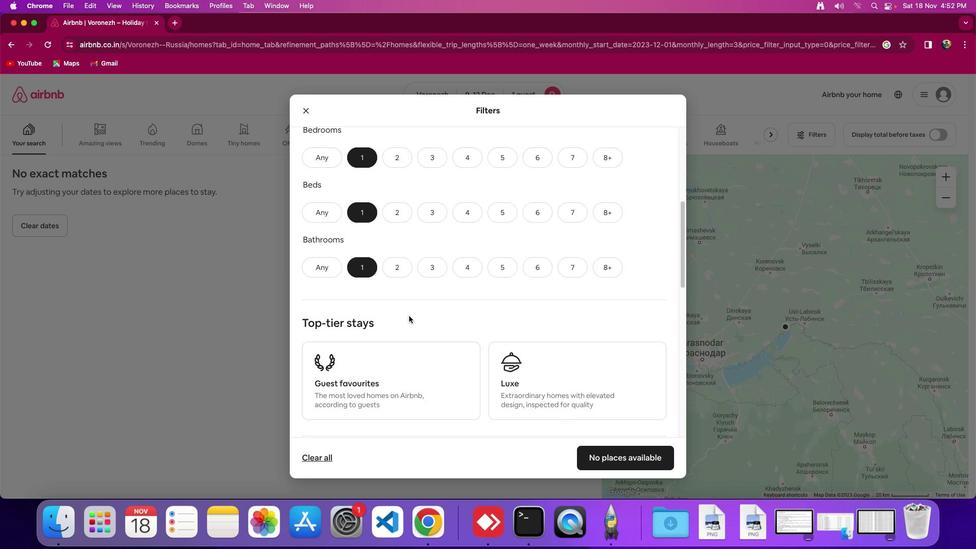 
Action: Mouse moved to (409, 316)
Screenshot: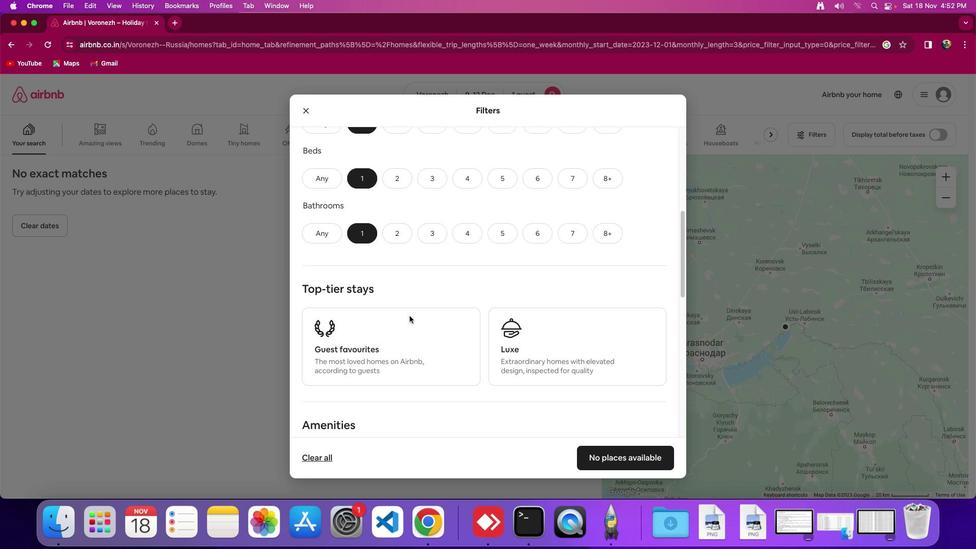 
Action: Mouse scrolled (409, 316) with delta (0, 0)
Screenshot: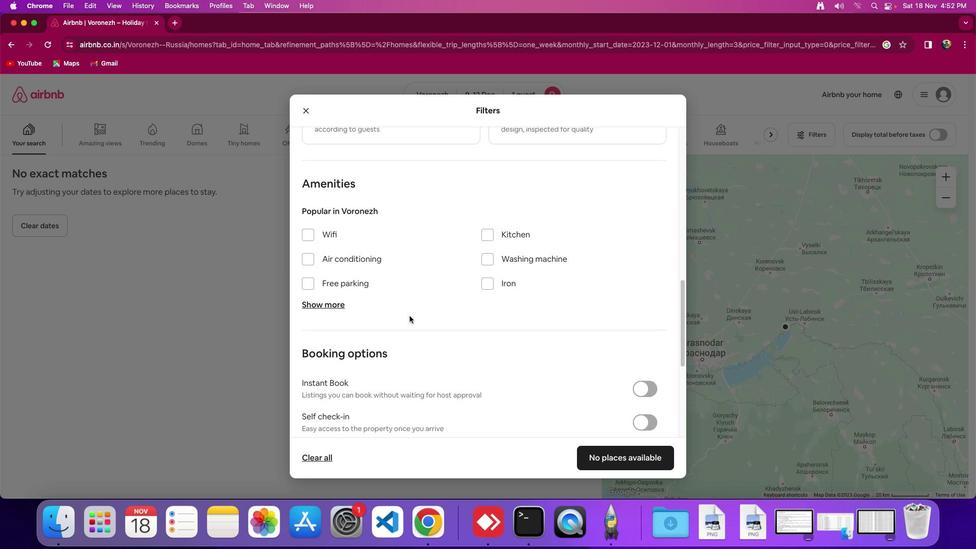 
Action: Mouse moved to (409, 316)
Screenshot: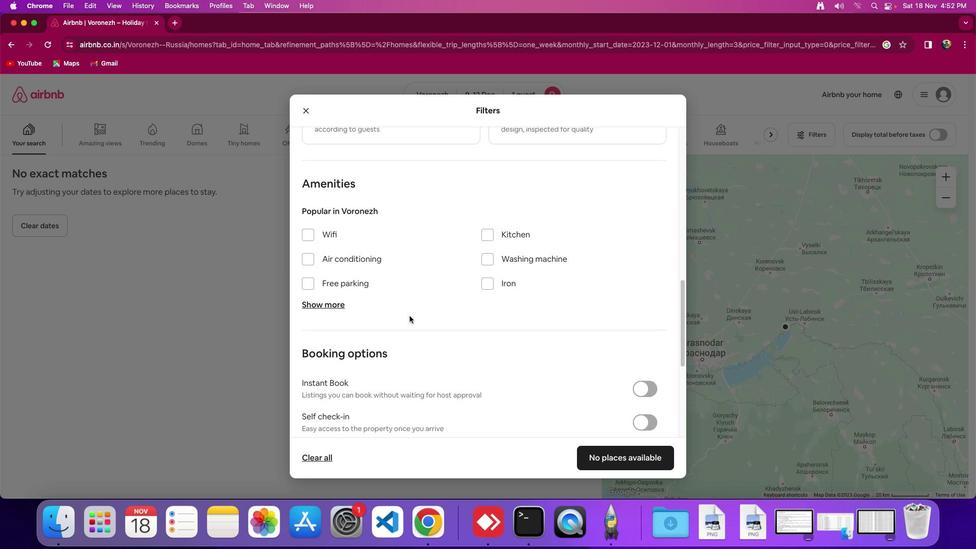 
Action: Mouse scrolled (409, 316) with delta (0, 0)
Screenshot: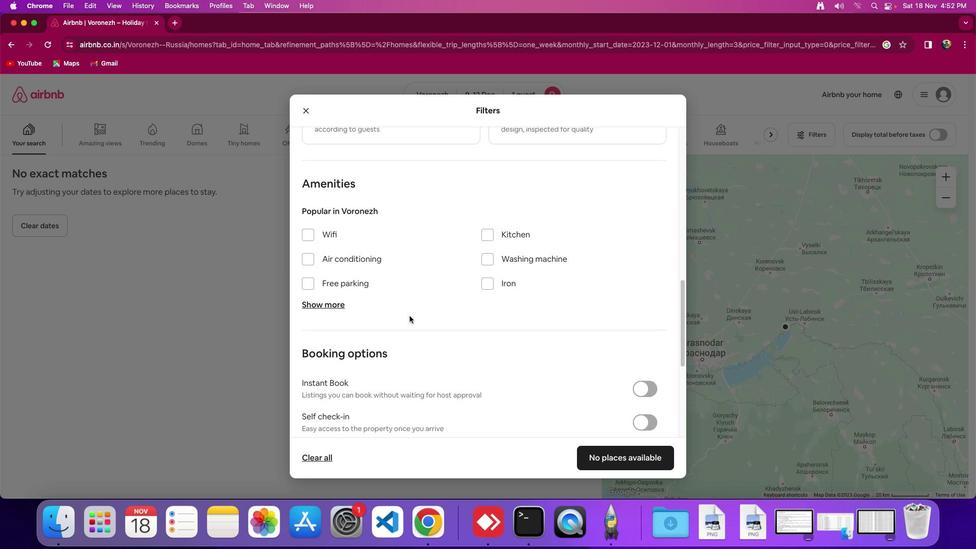 
Action: Mouse scrolled (409, 316) with delta (0, -2)
Screenshot: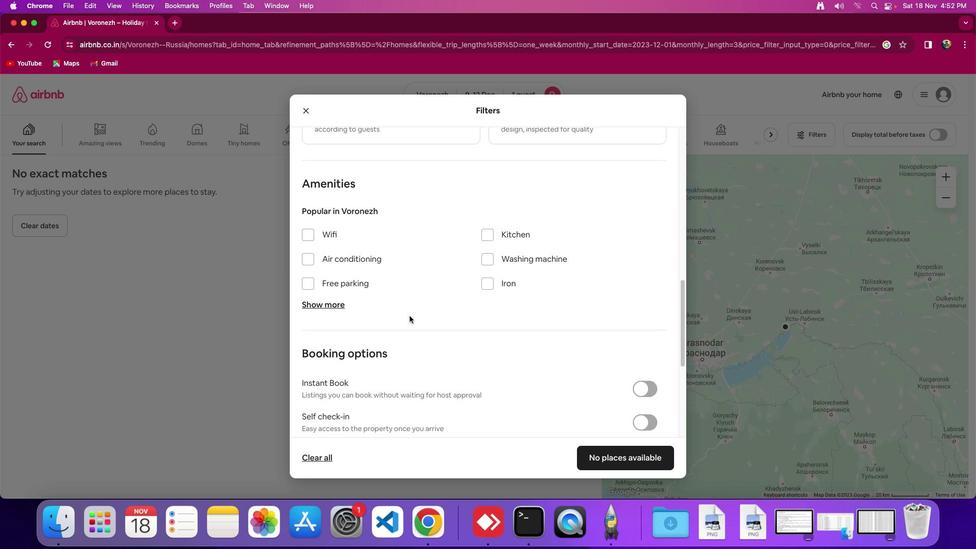 
Action: Mouse scrolled (409, 316) with delta (0, -3)
Screenshot: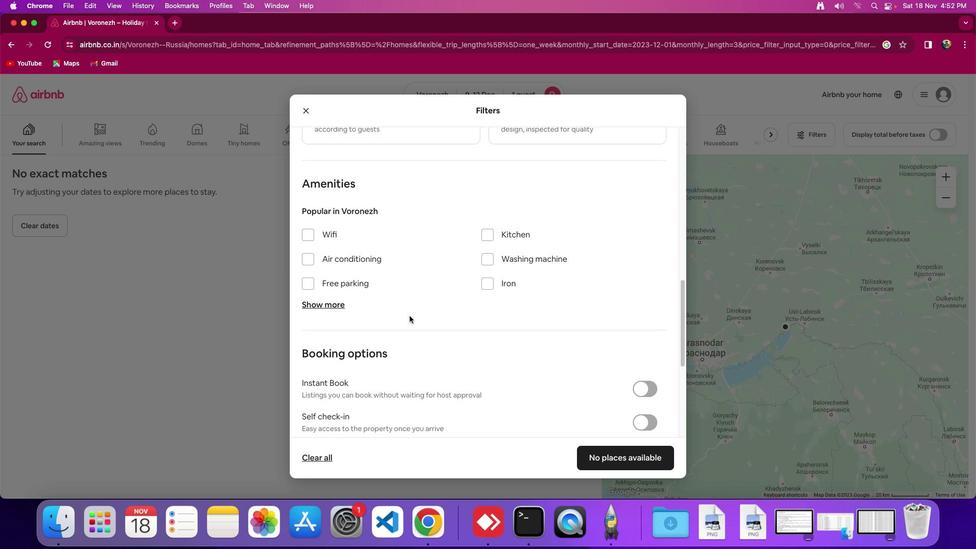 
Action: Mouse moved to (446, 318)
Screenshot: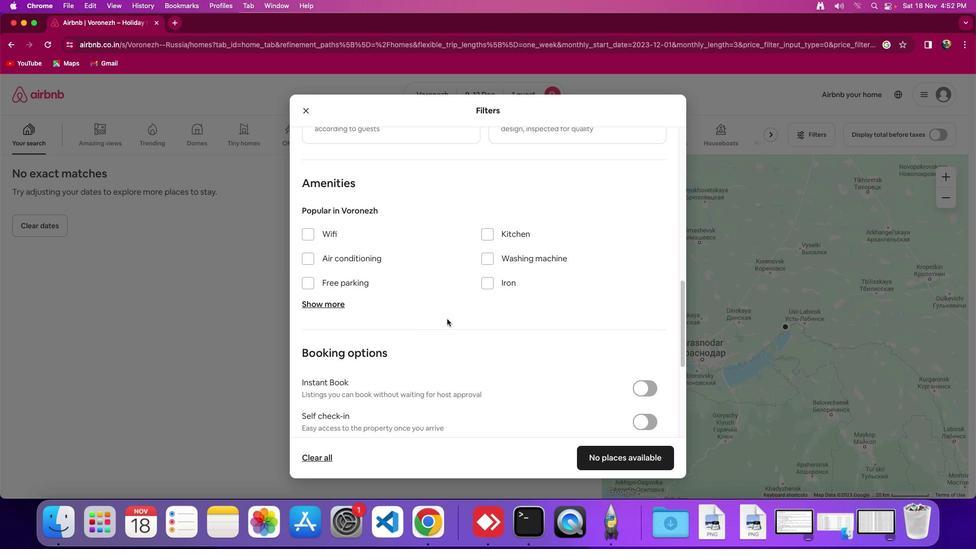 
Action: Mouse scrolled (446, 318) with delta (0, 0)
Screenshot: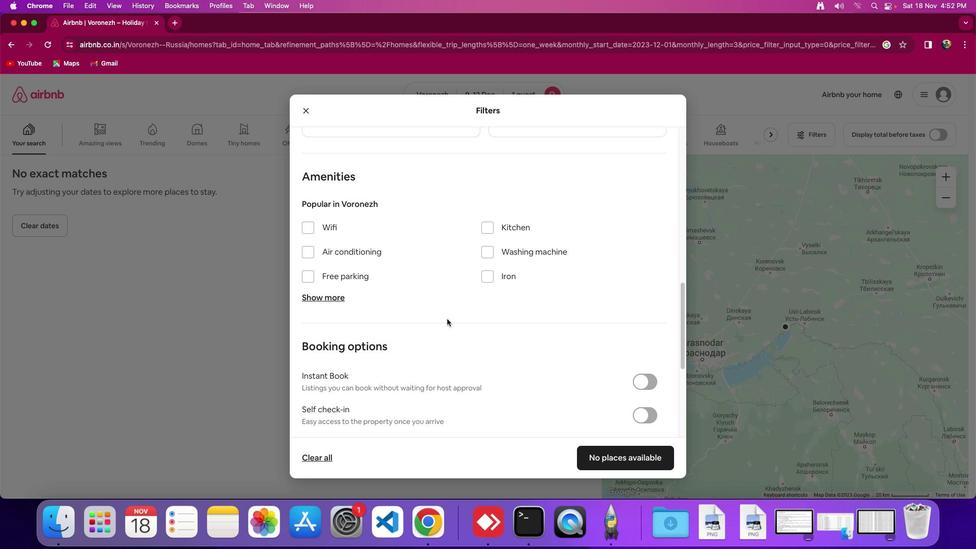 
Action: Mouse scrolled (446, 318) with delta (0, 0)
Screenshot: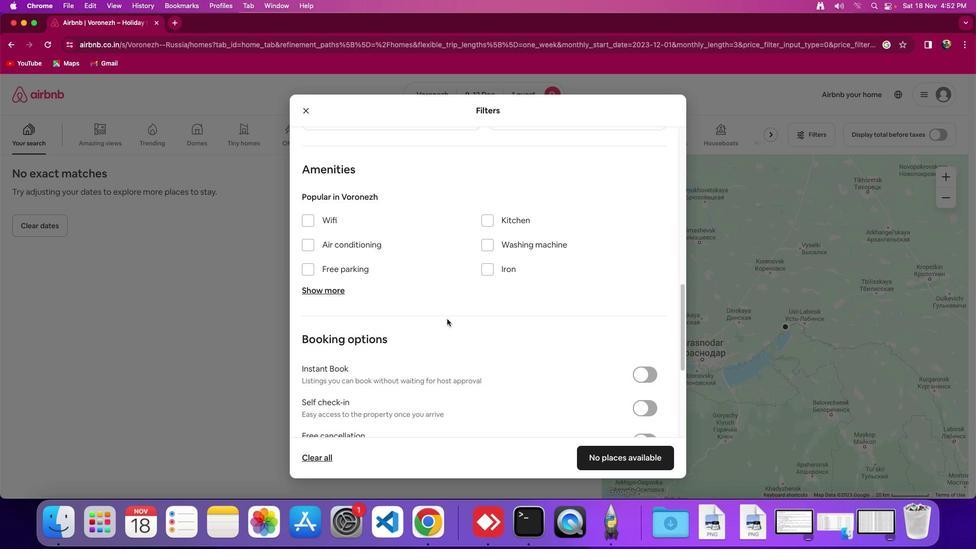 
Action: Mouse moved to (447, 319)
Screenshot: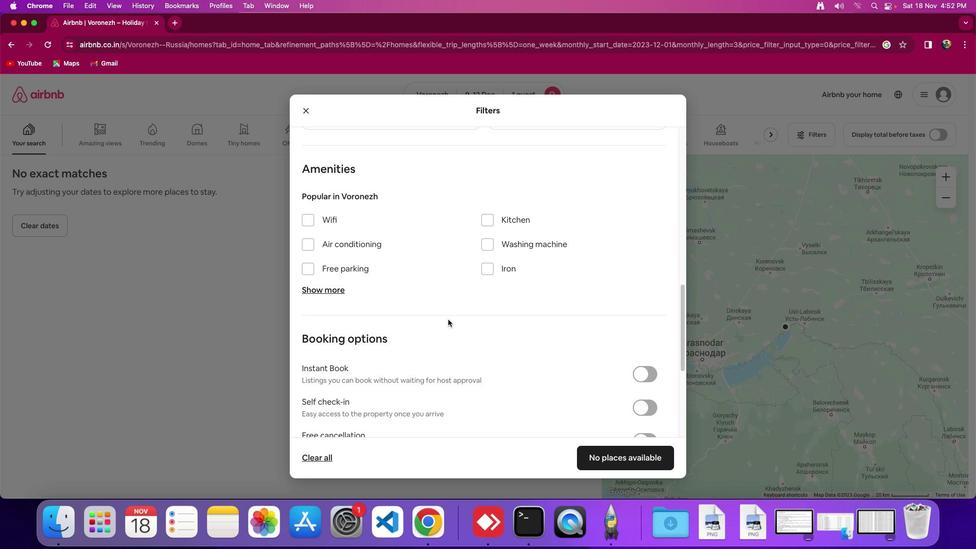 
Action: Mouse scrolled (447, 319) with delta (0, 0)
Screenshot: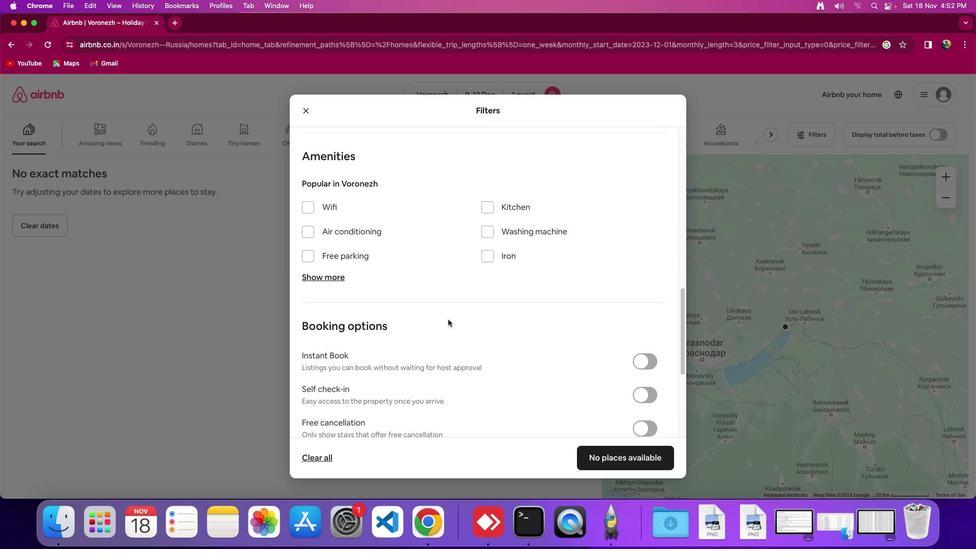 
Action: Mouse scrolled (447, 319) with delta (0, 0)
Screenshot: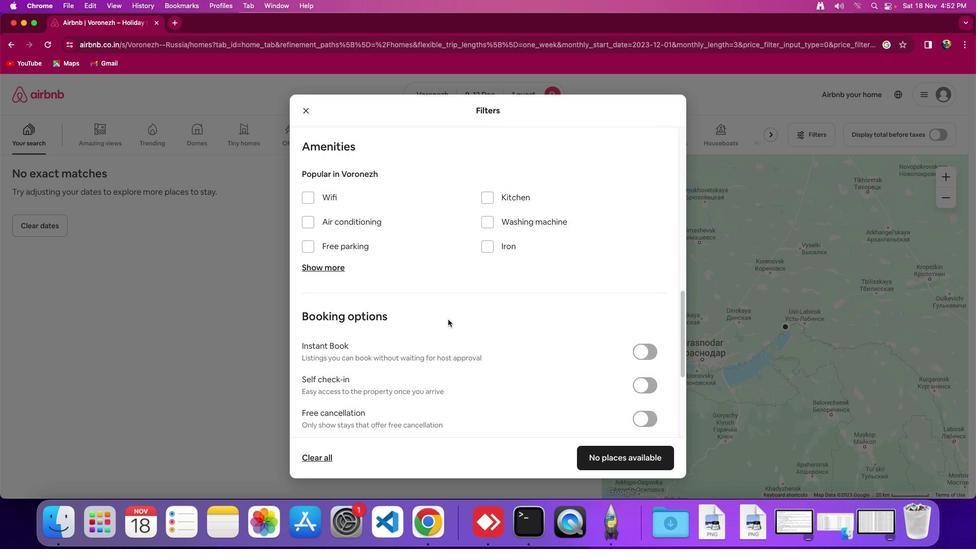 
Action: Mouse scrolled (447, 319) with delta (0, 0)
Screenshot: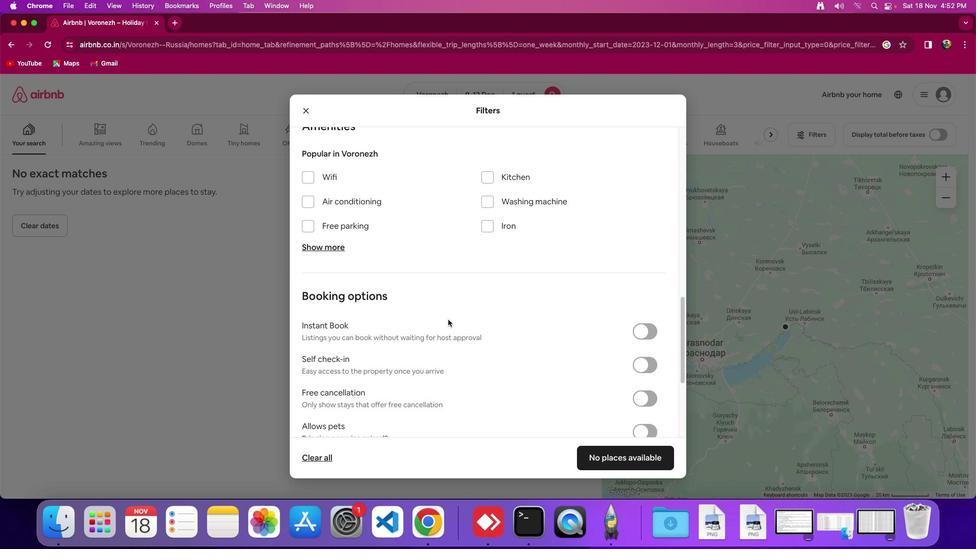 
Action: Mouse moved to (358, 275)
Screenshot: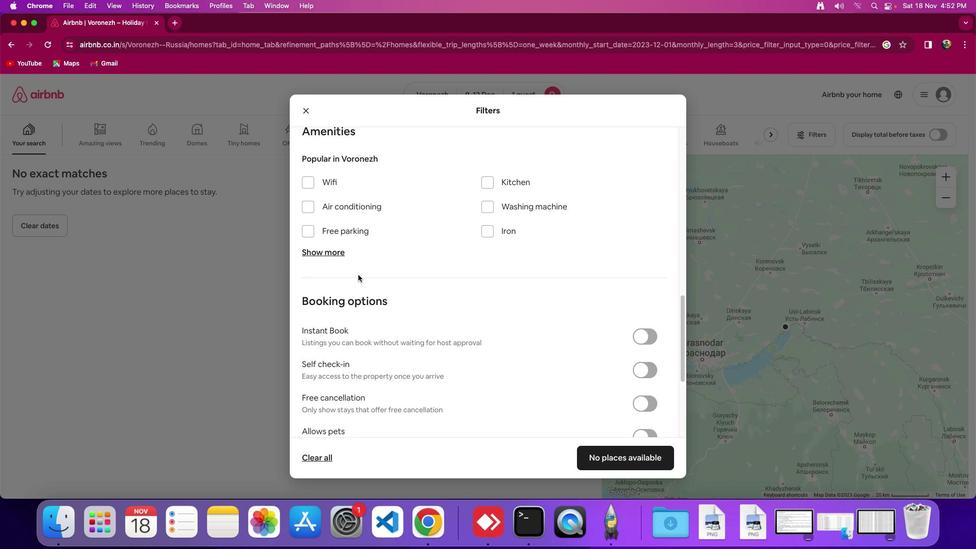 
Action: Mouse scrolled (358, 275) with delta (0, 0)
Screenshot: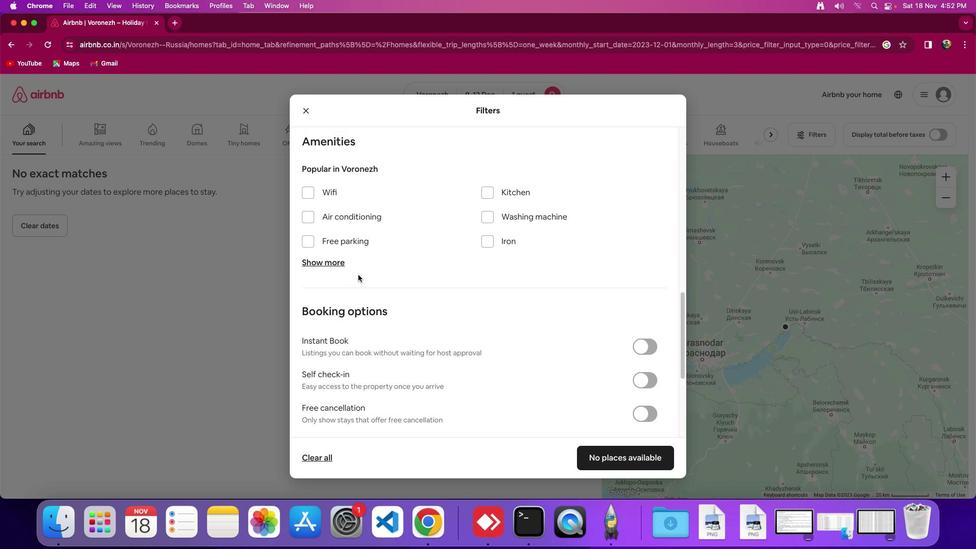 
Action: Mouse moved to (358, 275)
Screenshot: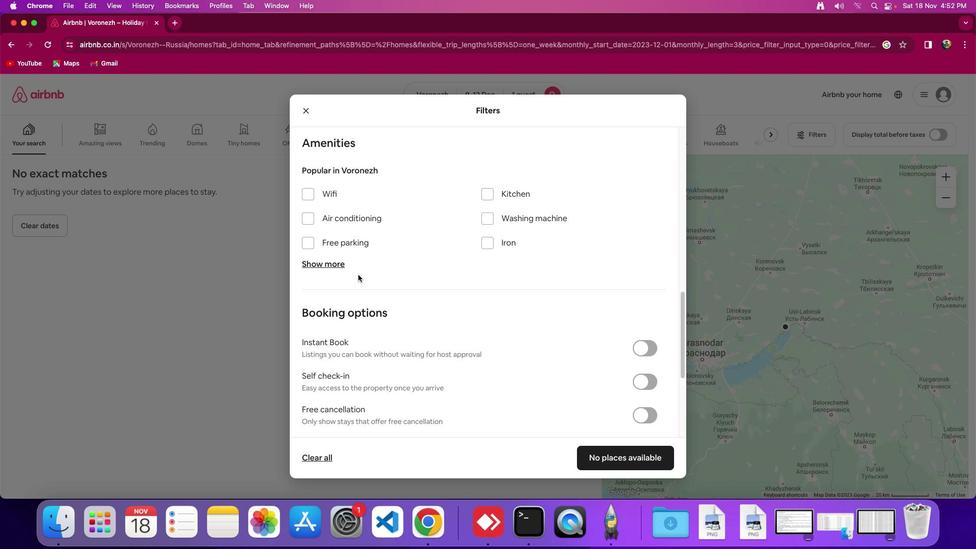 
Action: Mouse scrolled (358, 275) with delta (0, 0)
Screenshot: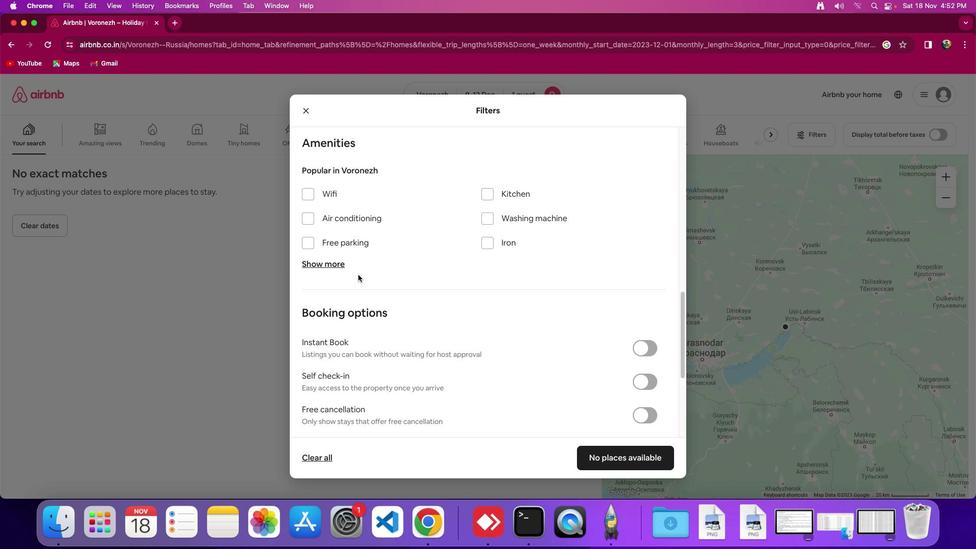 
Action: Mouse moved to (310, 197)
Screenshot: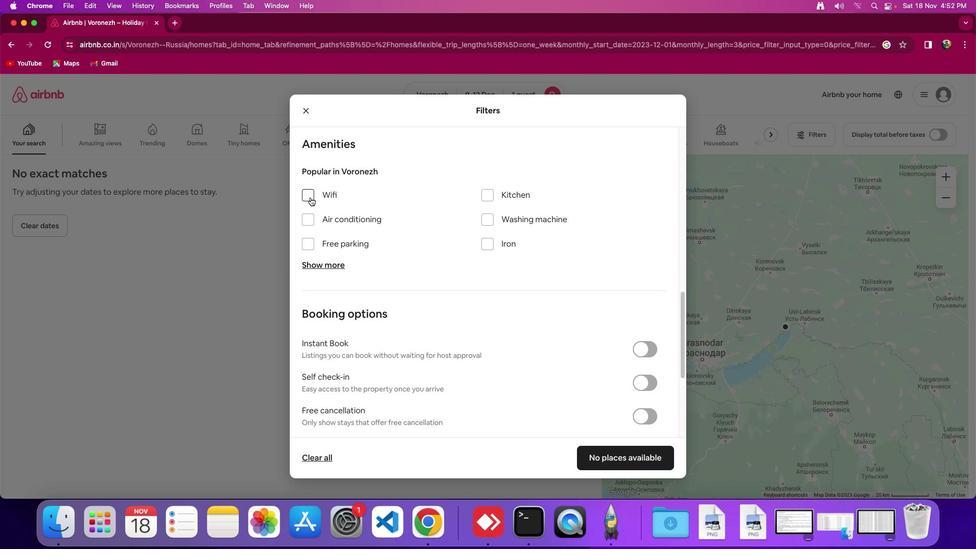 
Action: Mouse pressed left at (310, 197)
Screenshot: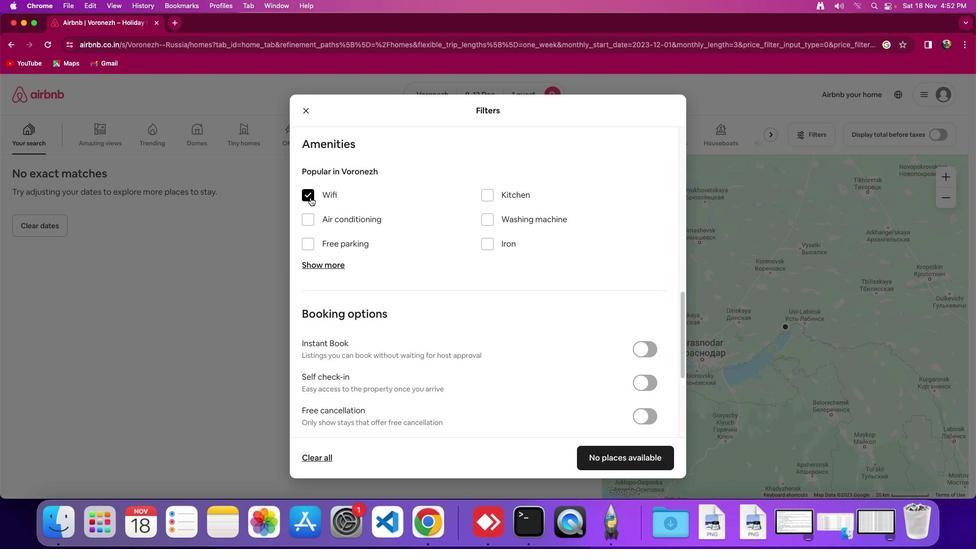 
Action: Mouse moved to (632, 457)
Screenshot: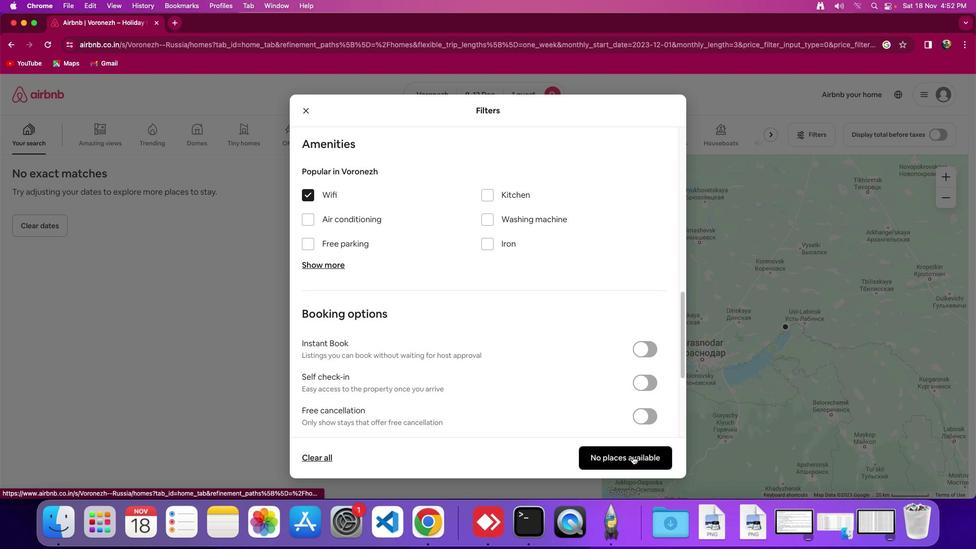 
Action: Mouse pressed left at (632, 457)
Screenshot: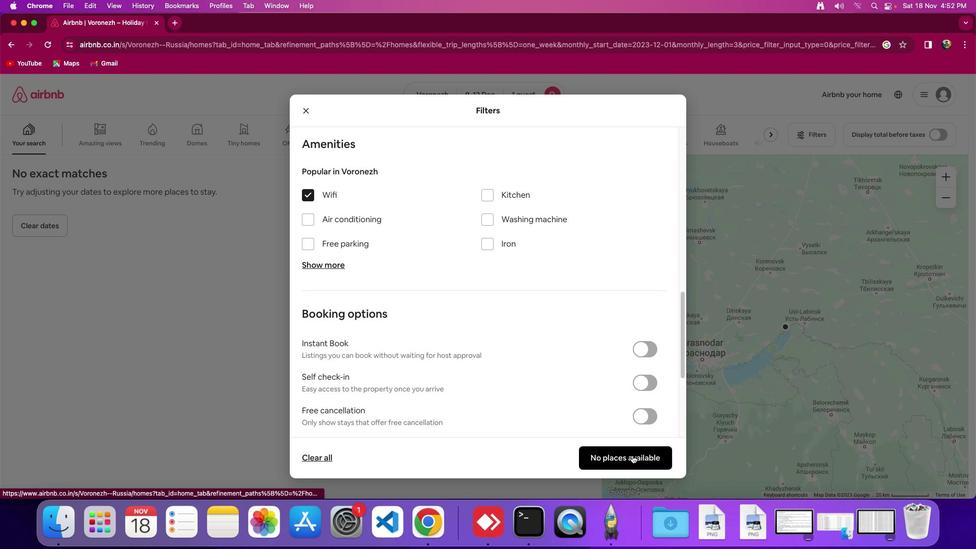 
Action: Mouse moved to (626, 444)
Screenshot: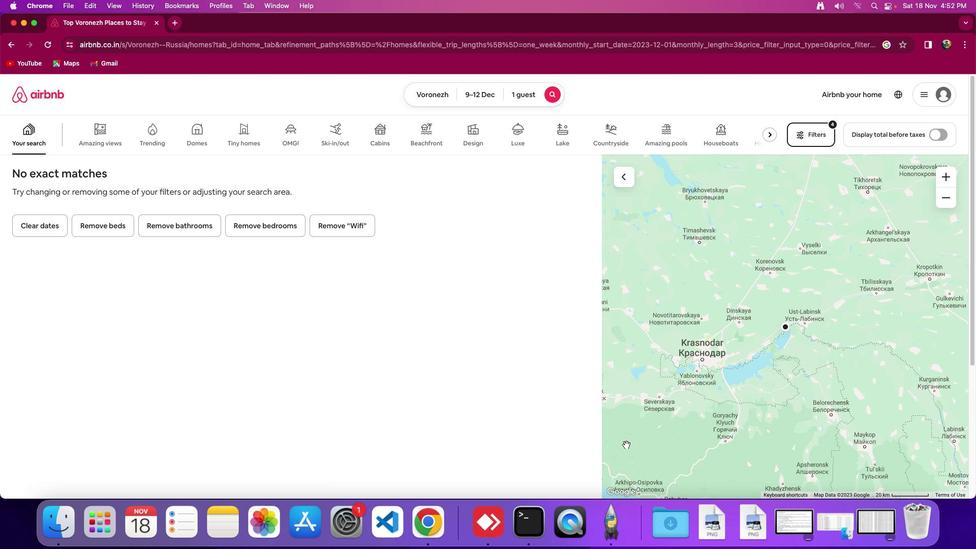 
